 Task: Look for space in Karor, Pakistan from 11th June, 2023 to 17th June, 2023 for 1 adult in price range Rs.5000 to Rs.12000. Place can be private room with 1  bedroom having 1 bed and 1 bathroom. Property type can be house, flat, guest house, hotel. Booking option can be shelf check-in. Required host language is English.
Action: Mouse moved to (537, 84)
Screenshot: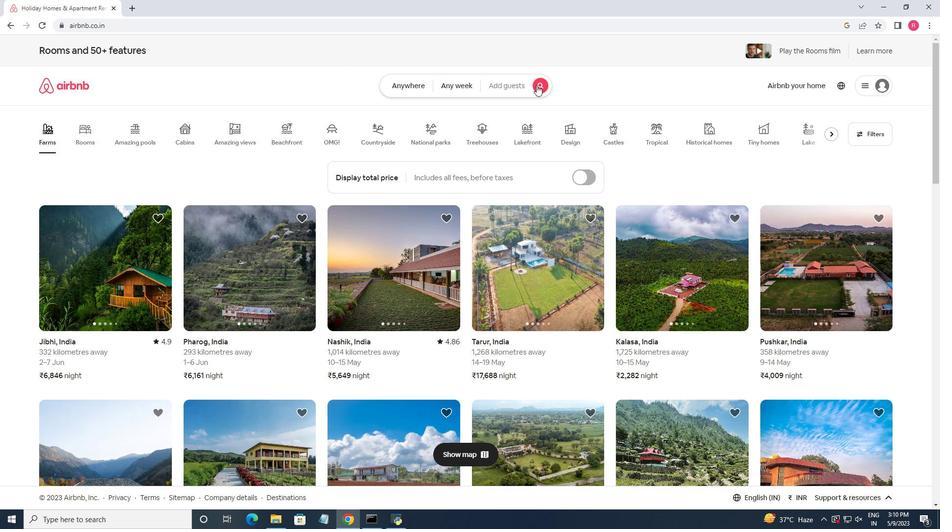 
Action: Mouse pressed left at (537, 84)
Screenshot: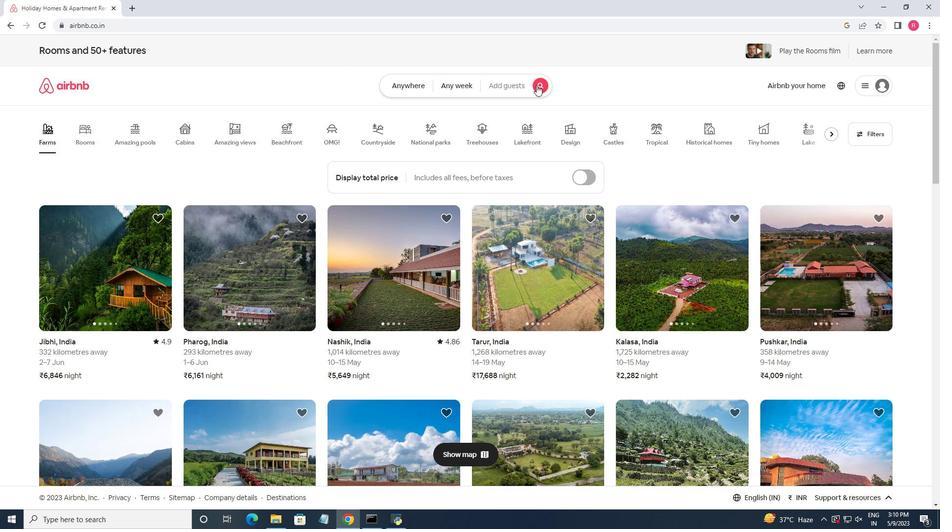 
Action: Mouse moved to (366, 127)
Screenshot: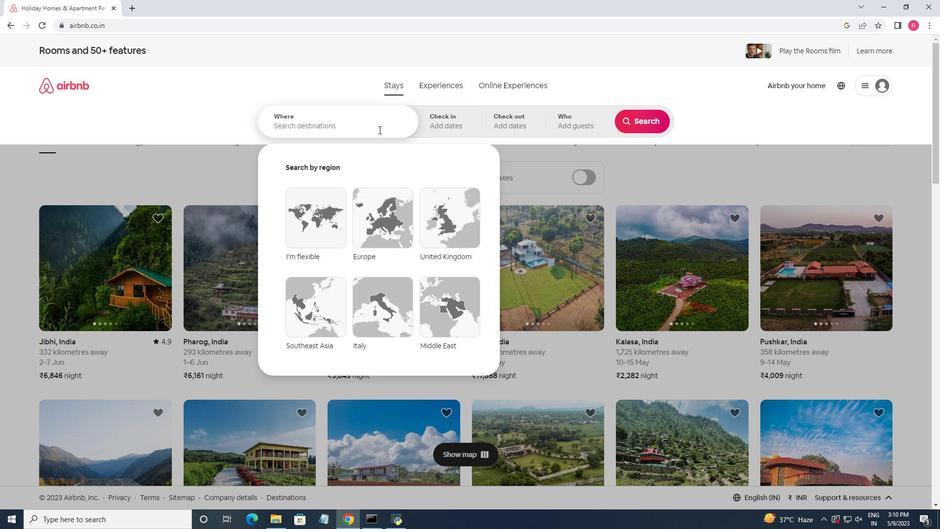 
Action: Mouse pressed left at (366, 127)
Screenshot: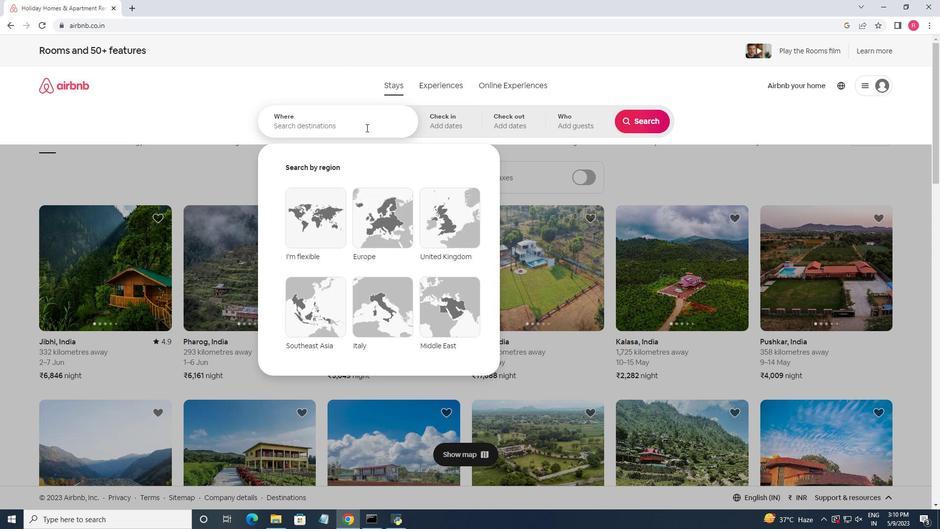 
Action: Key pressed <Key.shift>Karor,<Key.space><Key.shift>Pakistan<Key.enter>
Screenshot: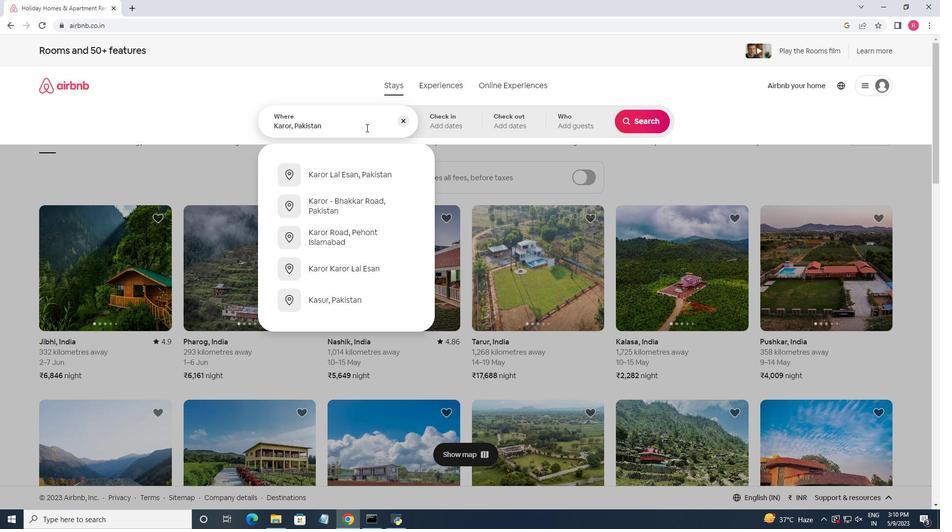 
Action: Mouse moved to (485, 292)
Screenshot: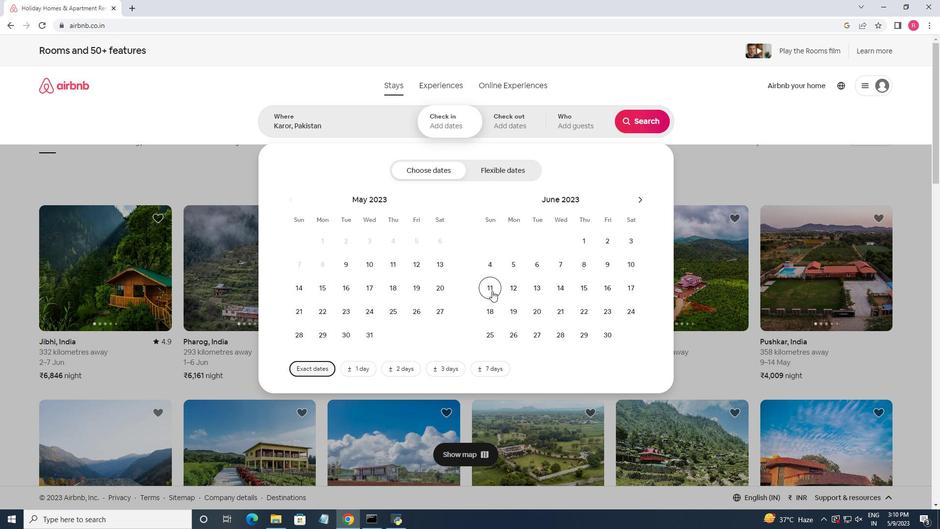 
Action: Mouse pressed left at (485, 292)
Screenshot: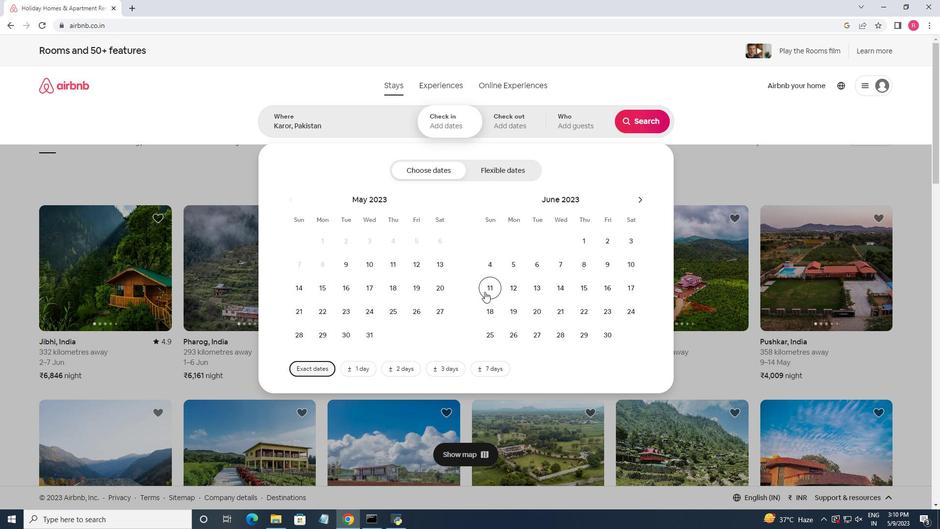 
Action: Mouse moved to (626, 287)
Screenshot: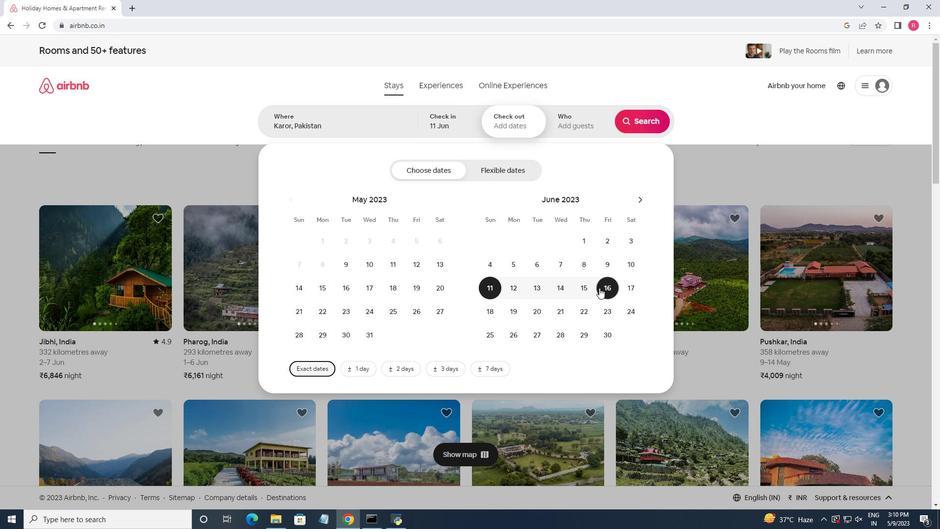 
Action: Mouse pressed left at (626, 287)
Screenshot: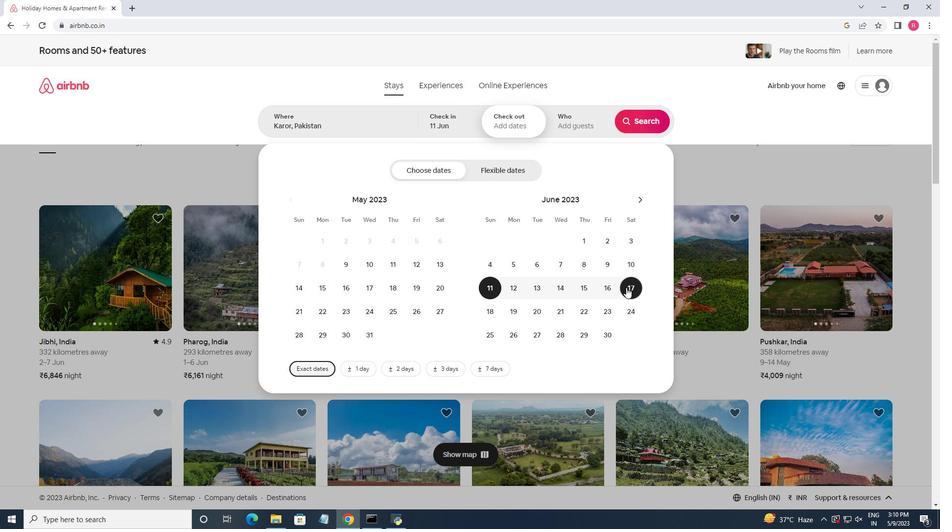 
Action: Mouse moved to (582, 126)
Screenshot: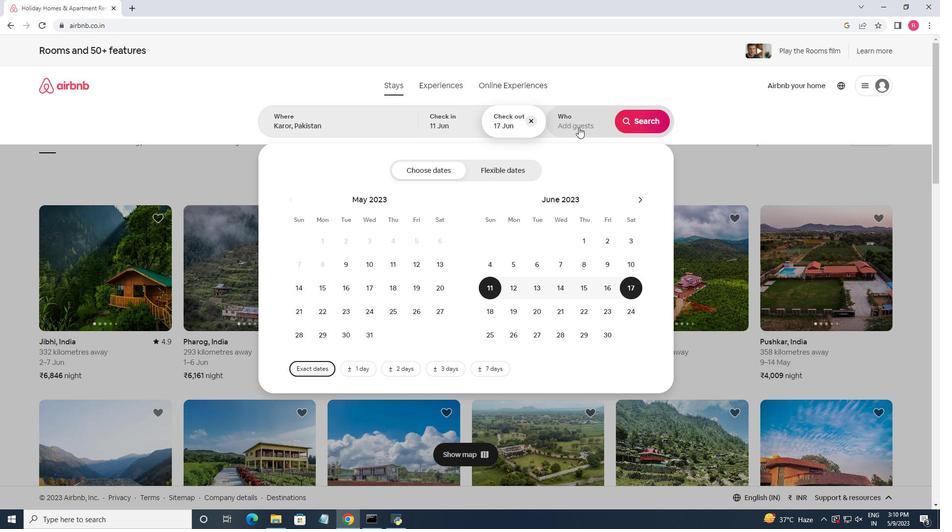 
Action: Mouse pressed left at (582, 126)
Screenshot: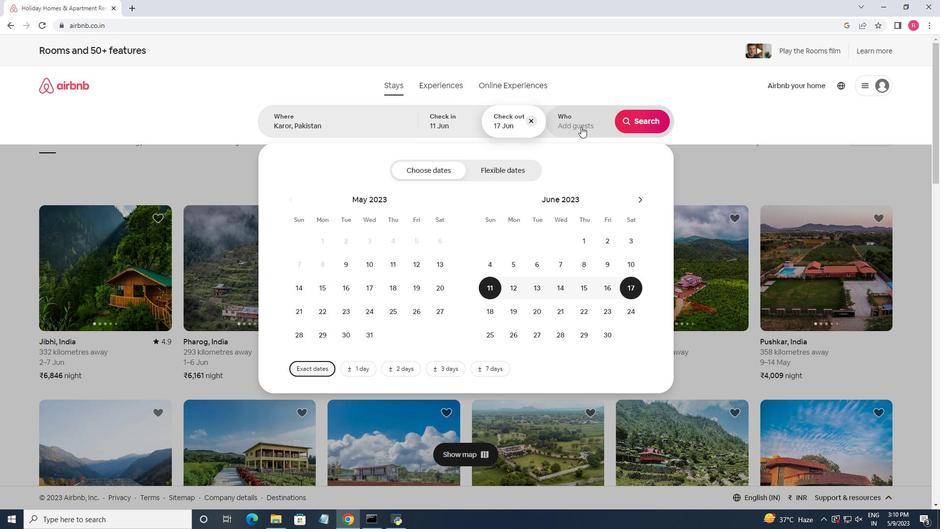 
Action: Mouse moved to (644, 175)
Screenshot: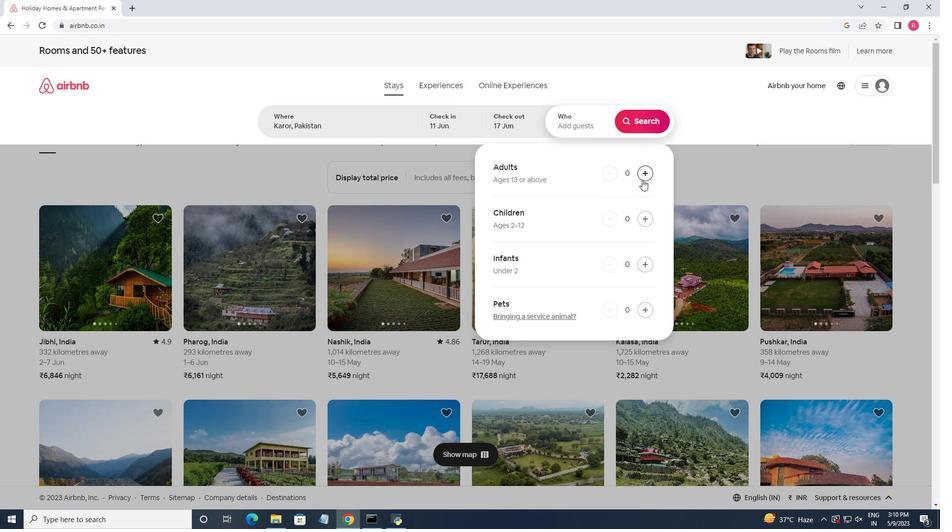 
Action: Mouse pressed left at (644, 175)
Screenshot: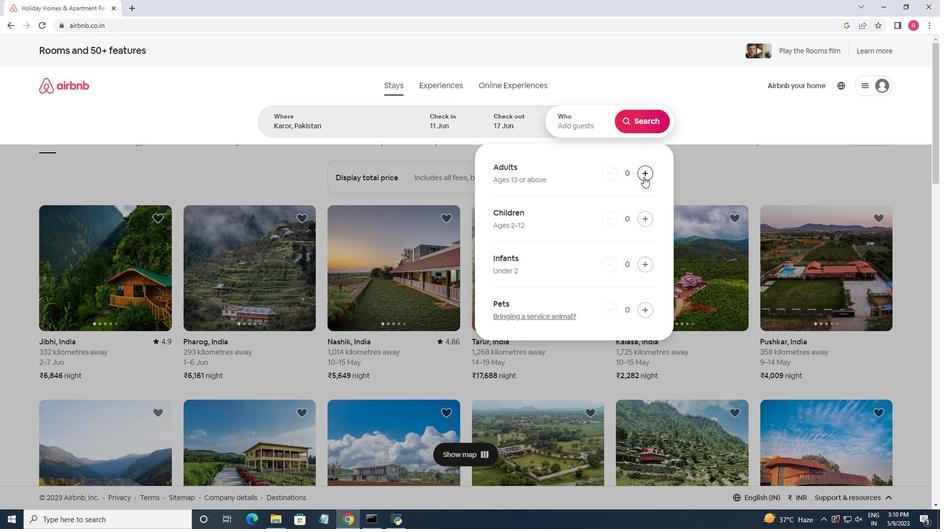 
Action: Mouse moved to (644, 126)
Screenshot: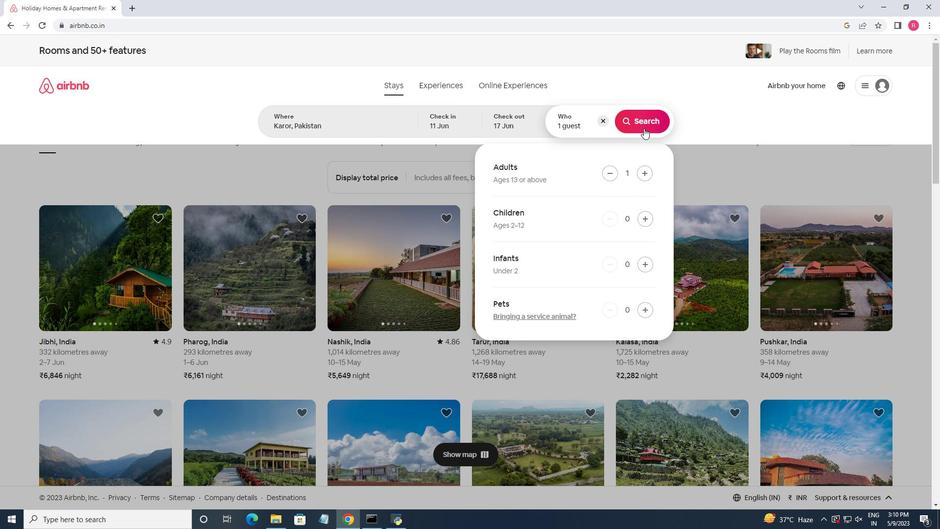 
Action: Mouse pressed left at (644, 126)
Screenshot: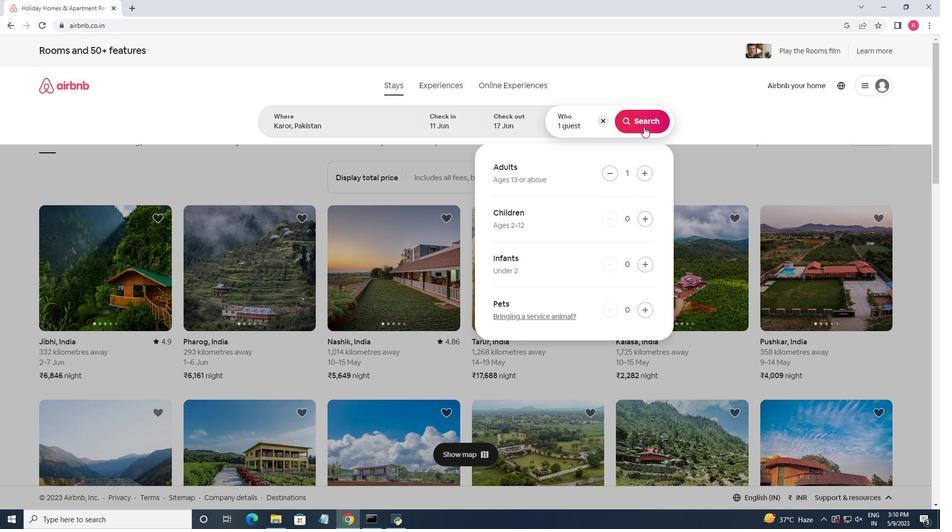 
Action: Mouse moved to (897, 92)
Screenshot: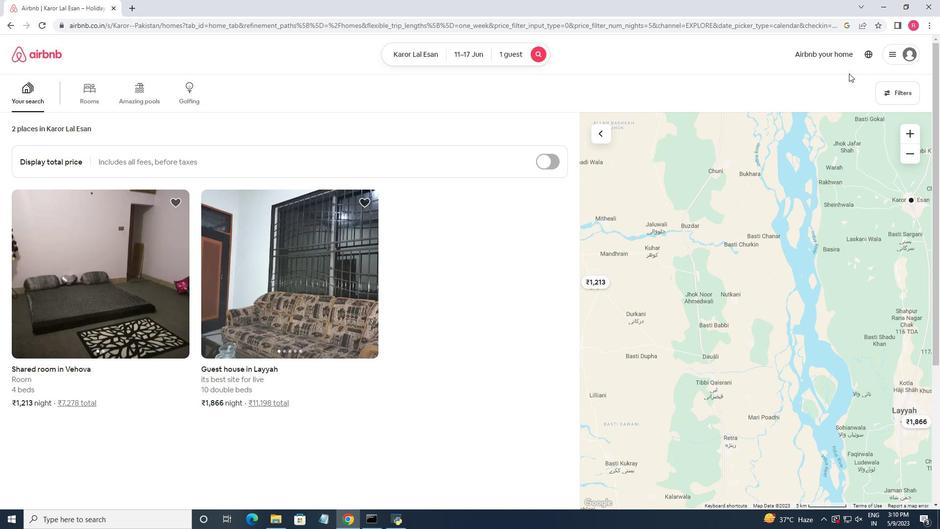
Action: Mouse pressed left at (897, 92)
Screenshot: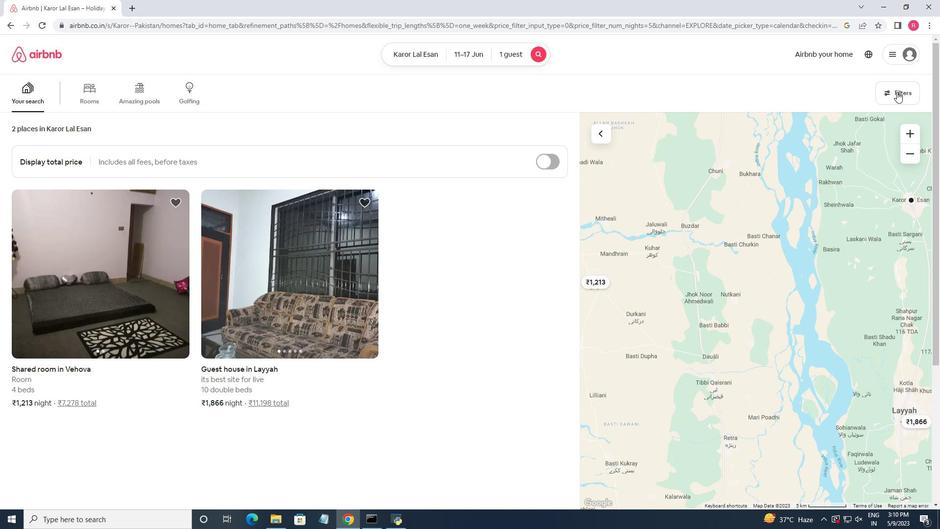 
Action: Mouse moved to (366, 330)
Screenshot: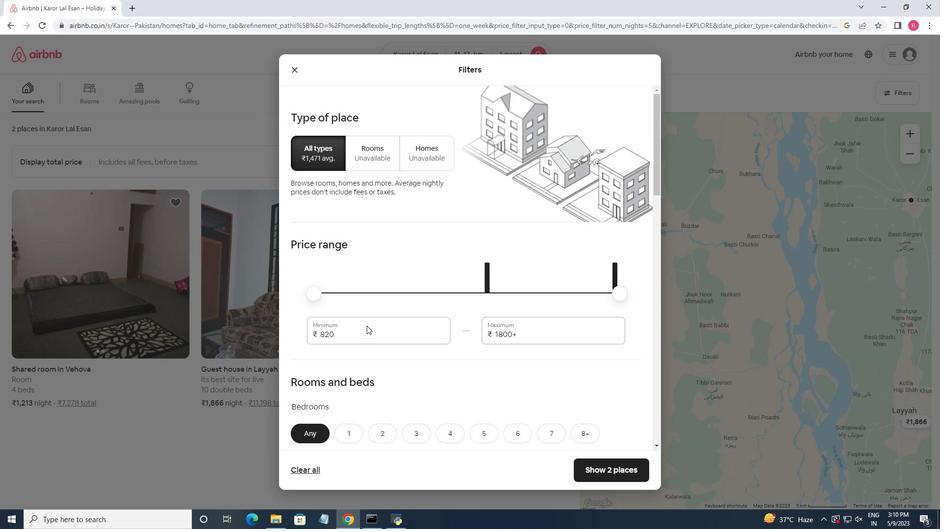 
Action: Mouse pressed left at (366, 330)
Screenshot: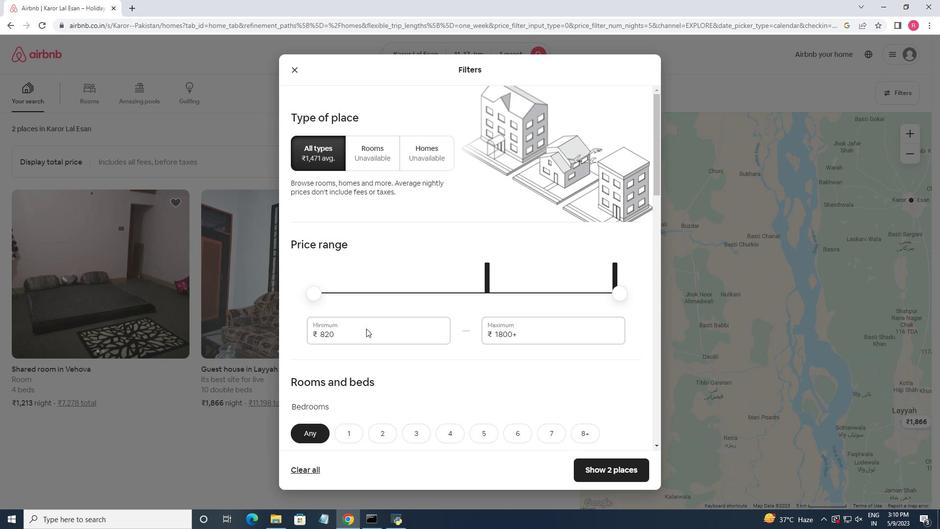 
Action: Mouse pressed left at (366, 330)
Screenshot: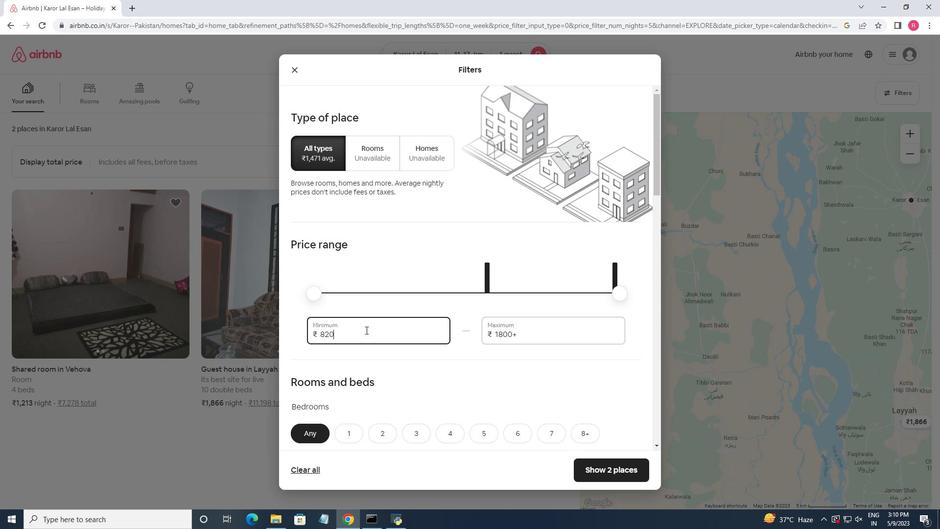 
Action: Key pressed <Key.backspace>5000<Key.tab>12000
Screenshot: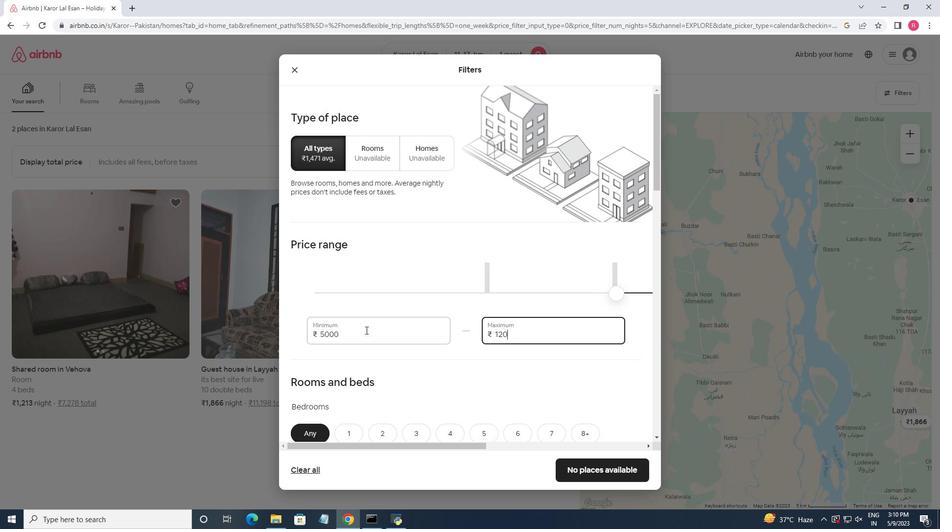 
Action: Mouse moved to (399, 332)
Screenshot: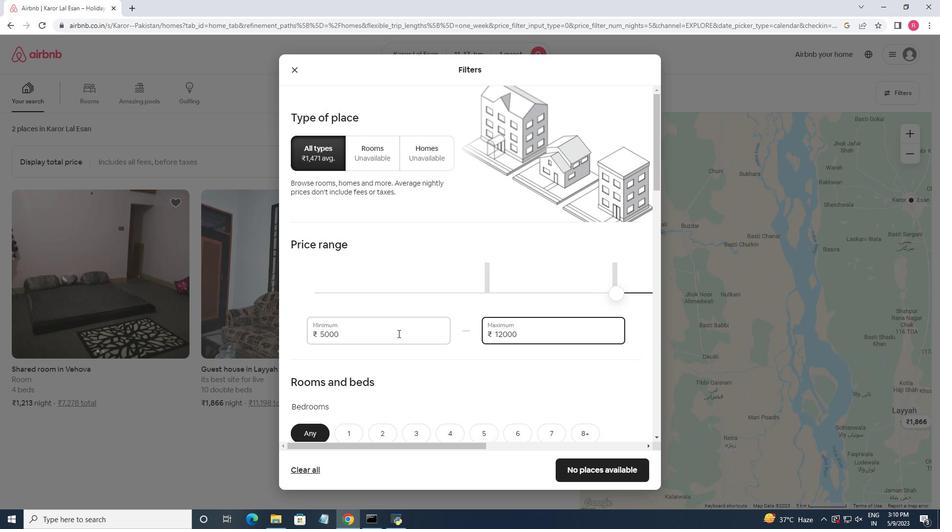 
Action: Mouse scrolled (399, 331) with delta (0, 0)
Screenshot: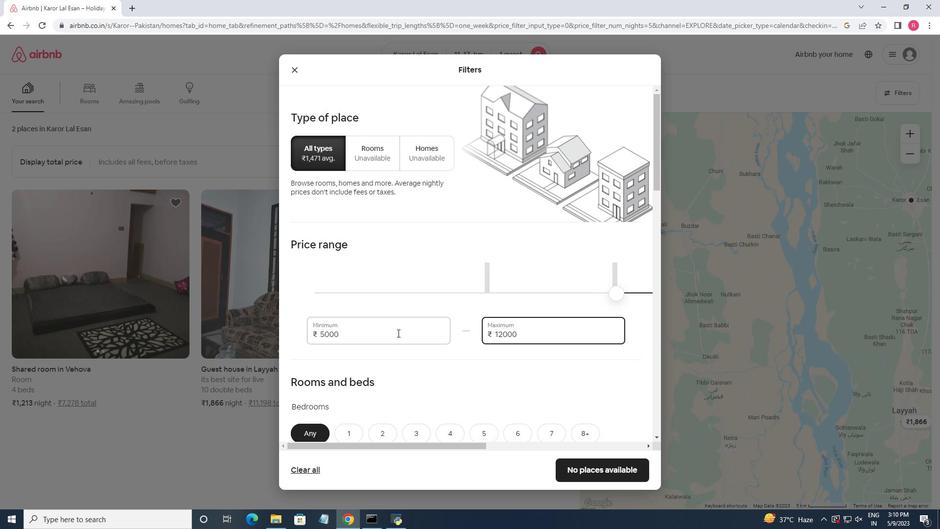 
Action: Mouse moved to (400, 332)
Screenshot: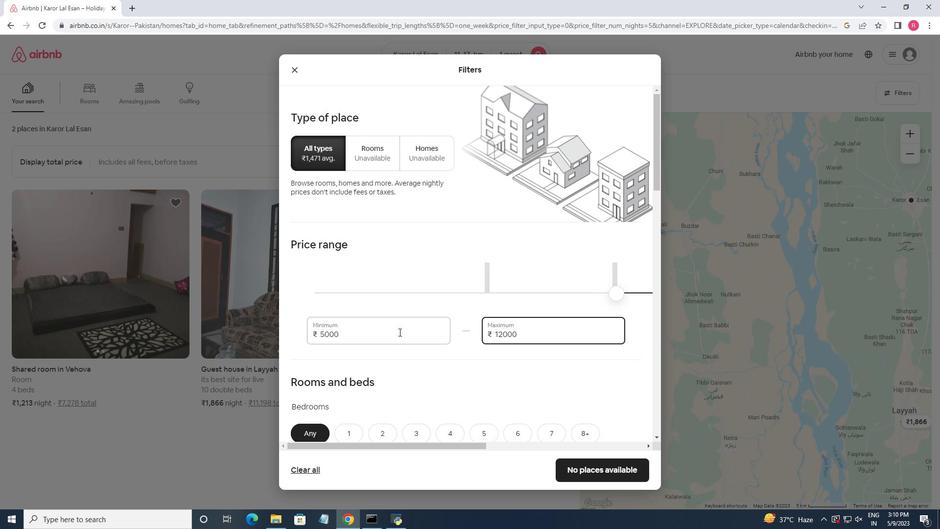 
Action: Mouse scrolled (400, 331) with delta (0, 0)
Screenshot: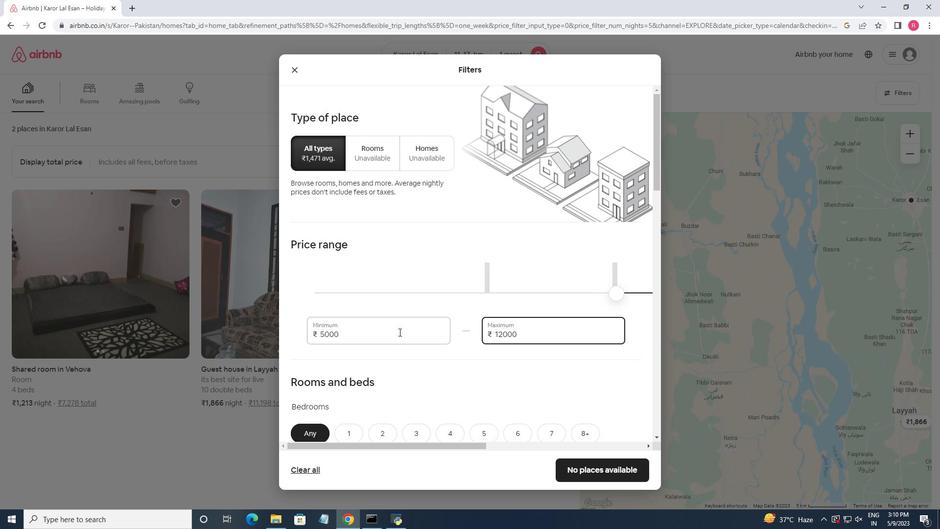 
Action: Mouse moved to (354, 333)
Screenshot: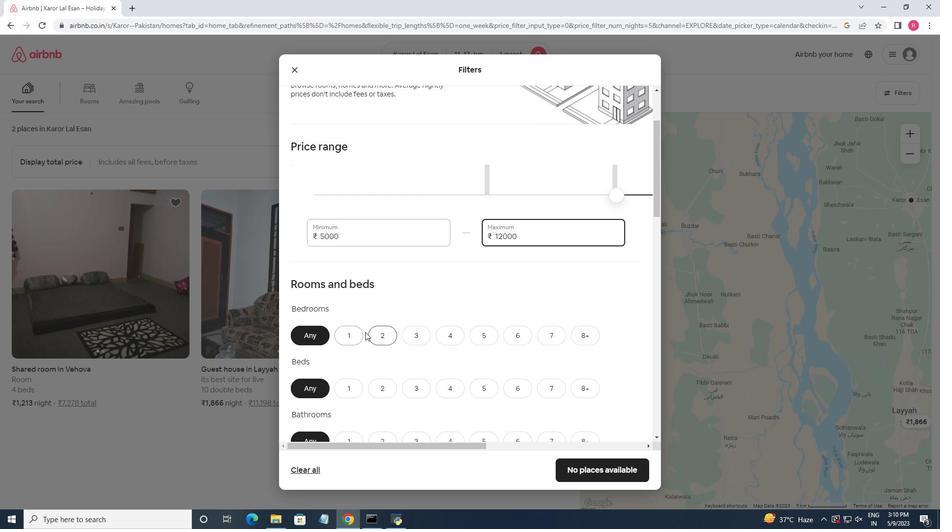 
Action: Mouse pressed left at (354, 333)
Screenshot: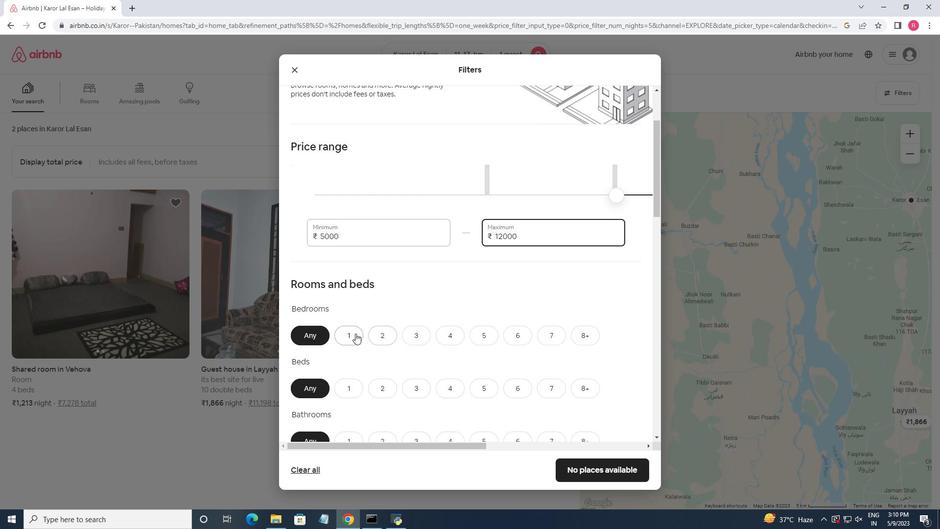 
Action: Mouse moved to (345, 391)
Screenshot: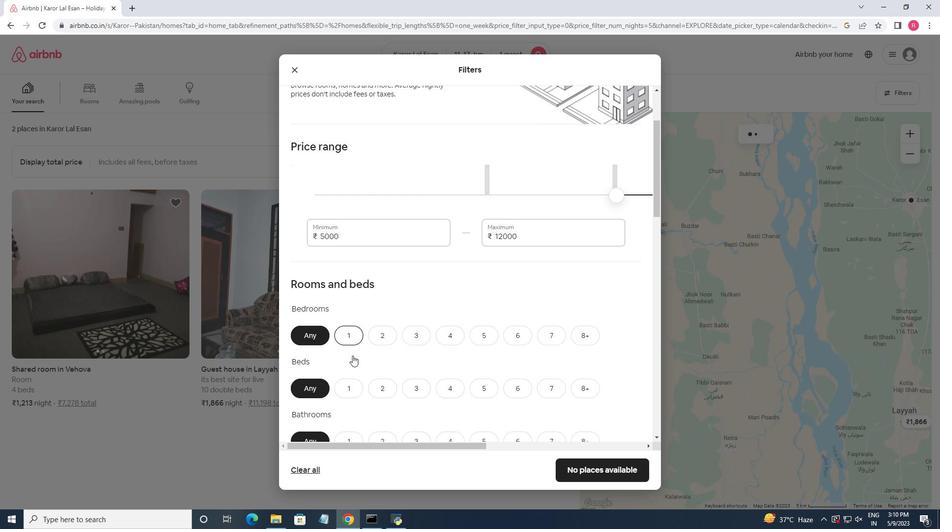 
Action: Mouse pressed left at (345, 391)
Screenshot: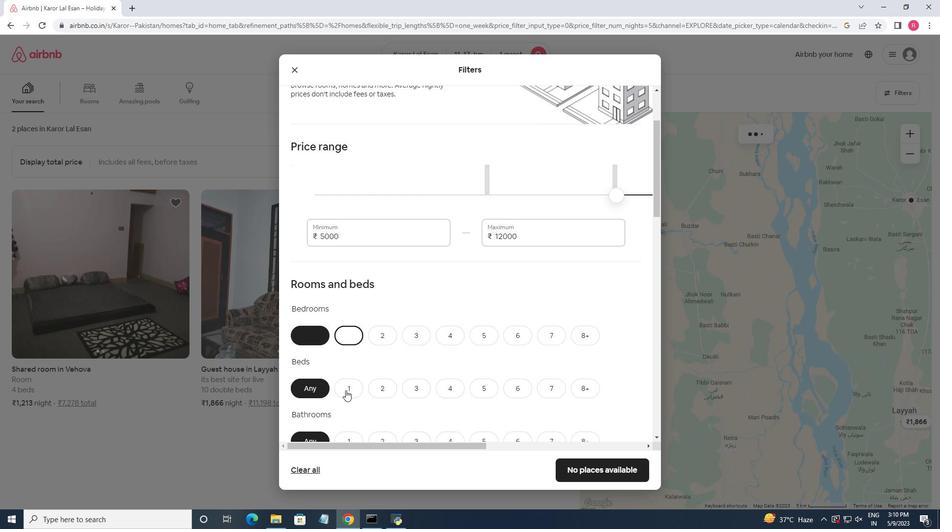 
Action: Mouse moved to (405, 323)
Screenshot: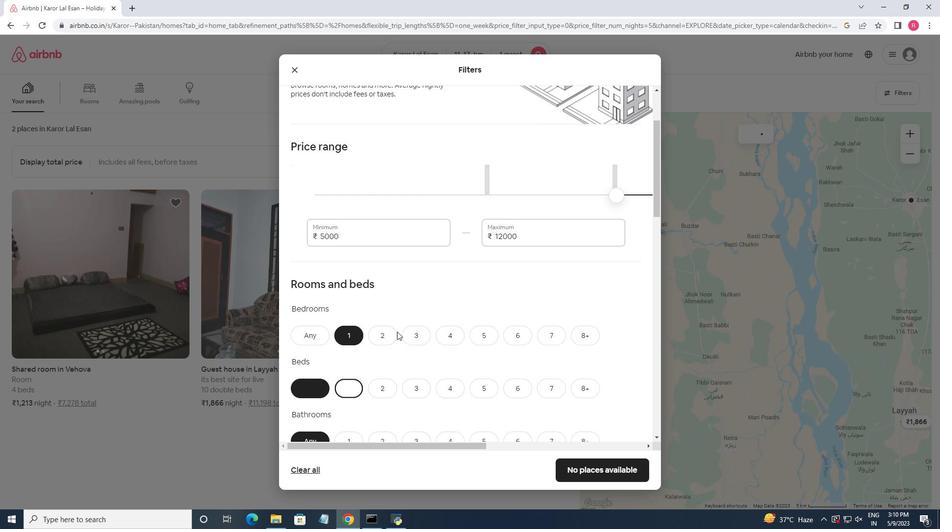 
Action: Mouse scrolled (405, 323) with delta (0, 0)
Screenshot: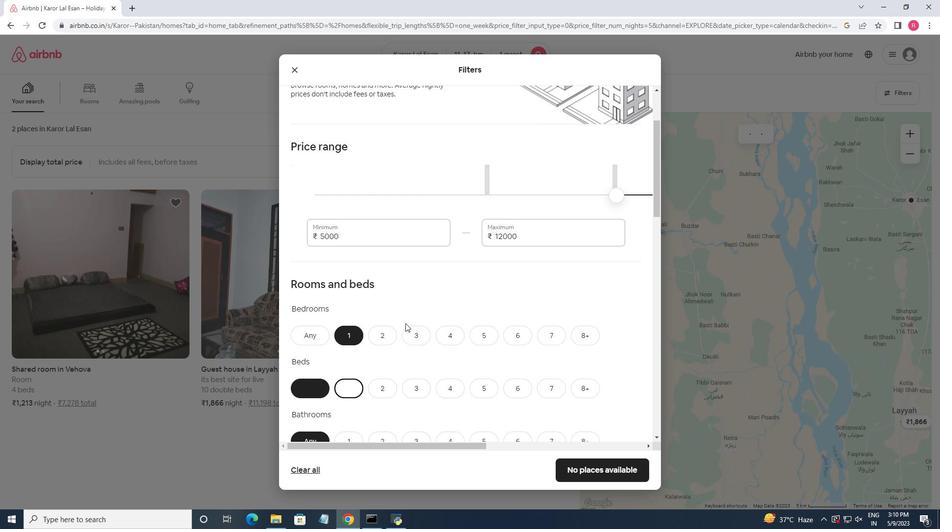 
Action: Mouse moved to (405, 324)
Screenshot: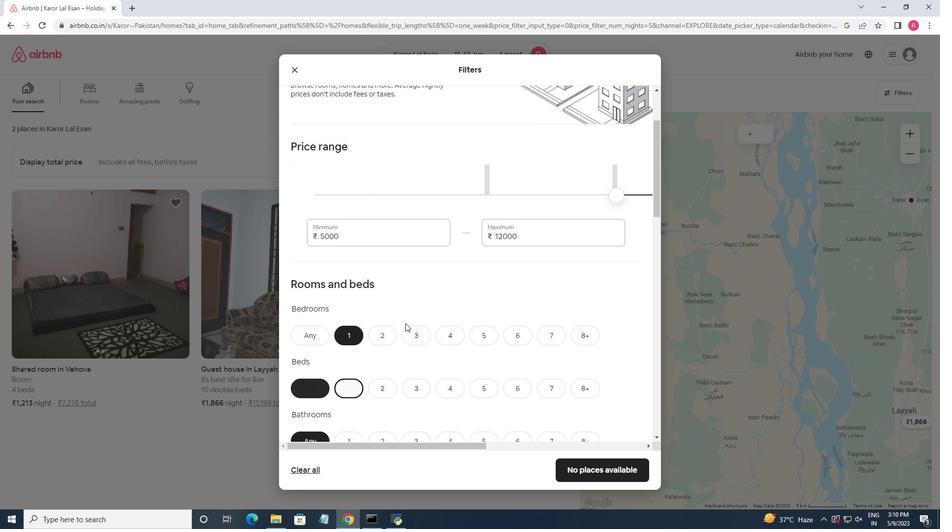 
Action: Mouse scrolled (405, 324) with delta (0, 0)
Screenshot: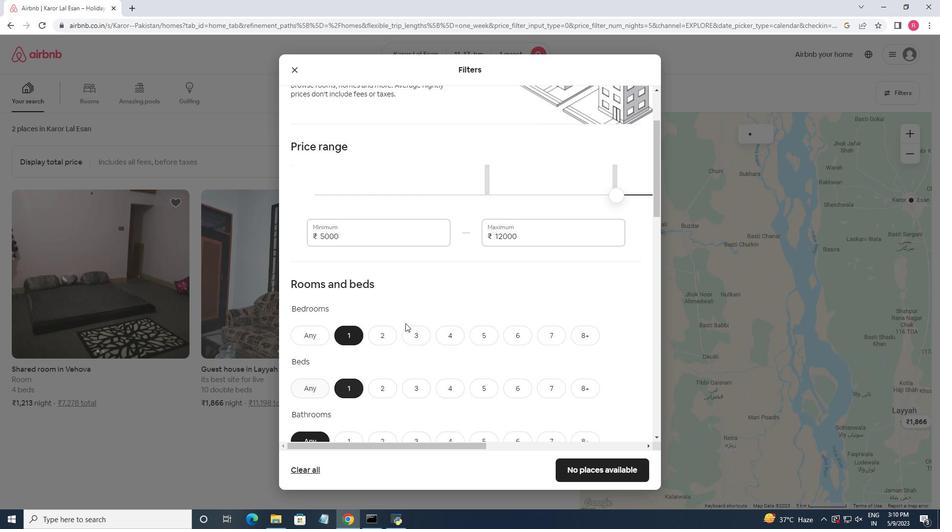 
Action: Mouse moved to (355, 352)
Screenshot: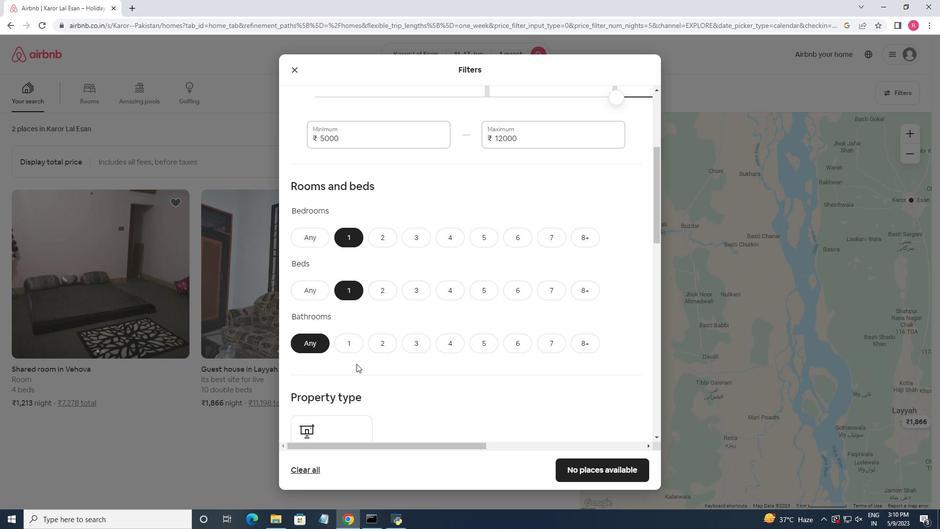 
Action: Mouse pressed left at (355, 352)
Screenshot: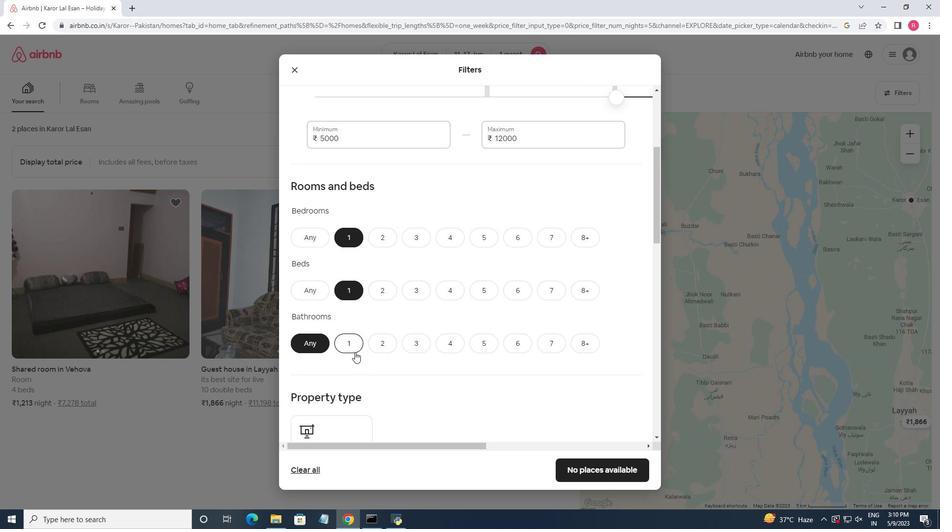 
Action: Mouse moved to (400, 335)
Screenshot: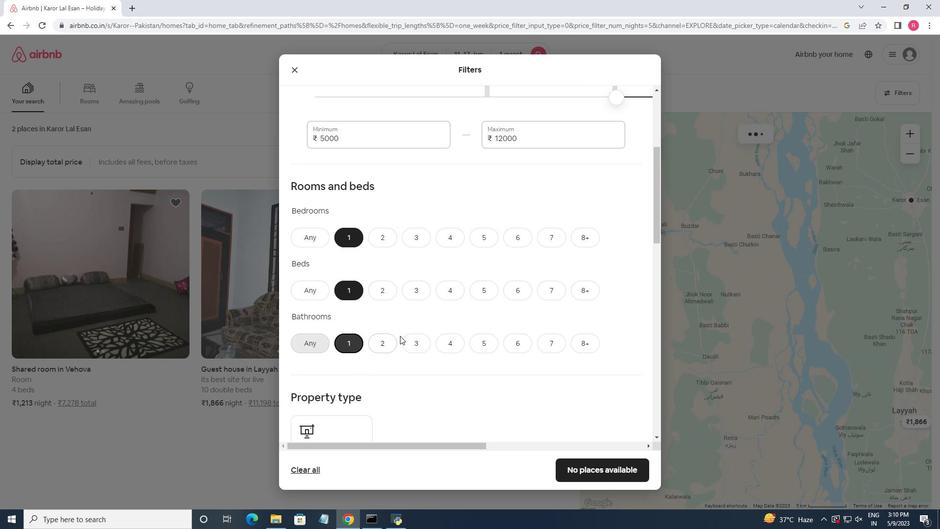 
Action: Mouse scrolled (400, 335) with delta (0, 0)
Screenshot: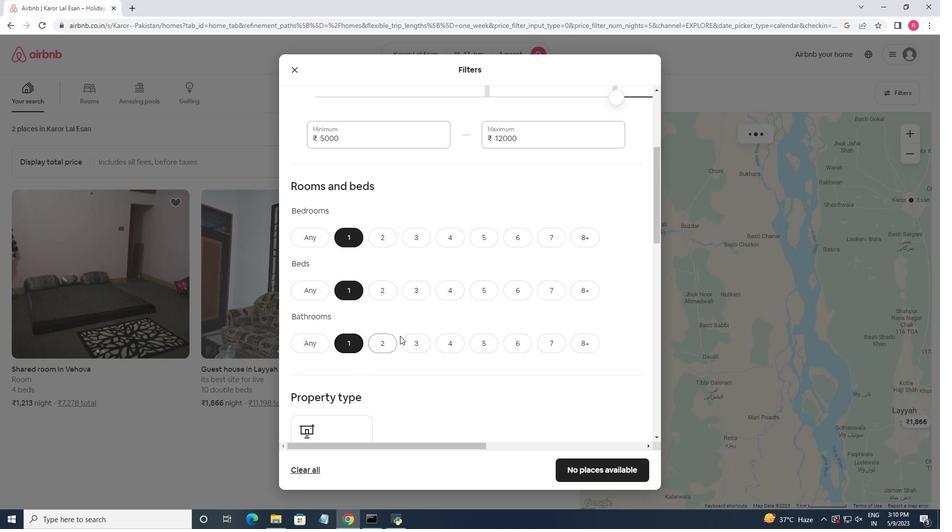 
Action: Mouse moved to (400, 335)
Screenshot: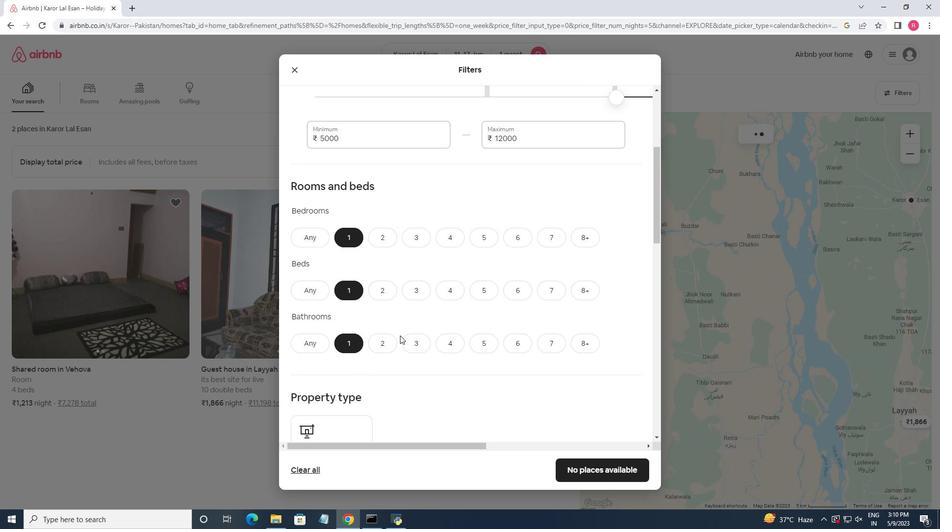 
Action: Mouse scrolled (400, 334) with delta (0, 0)
Screenshot: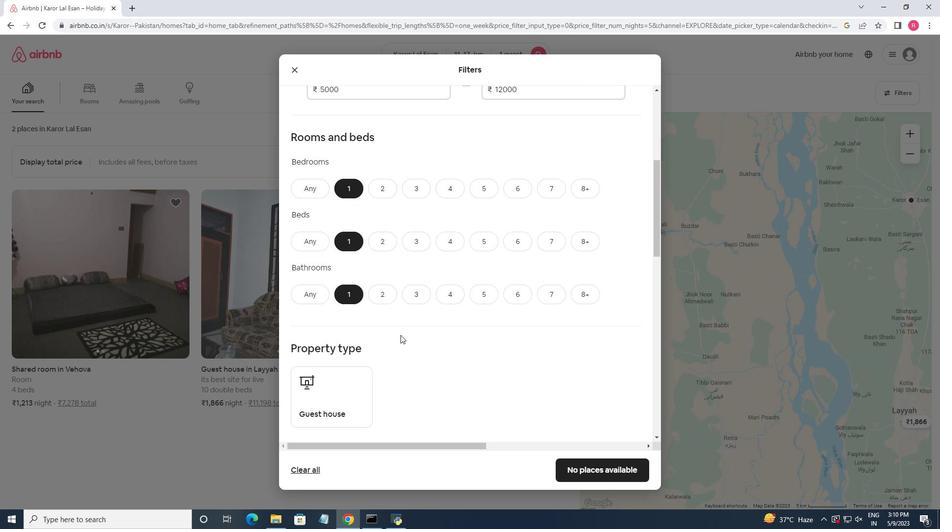 
Action: Mouse moved to (401, 335)
Screenshot: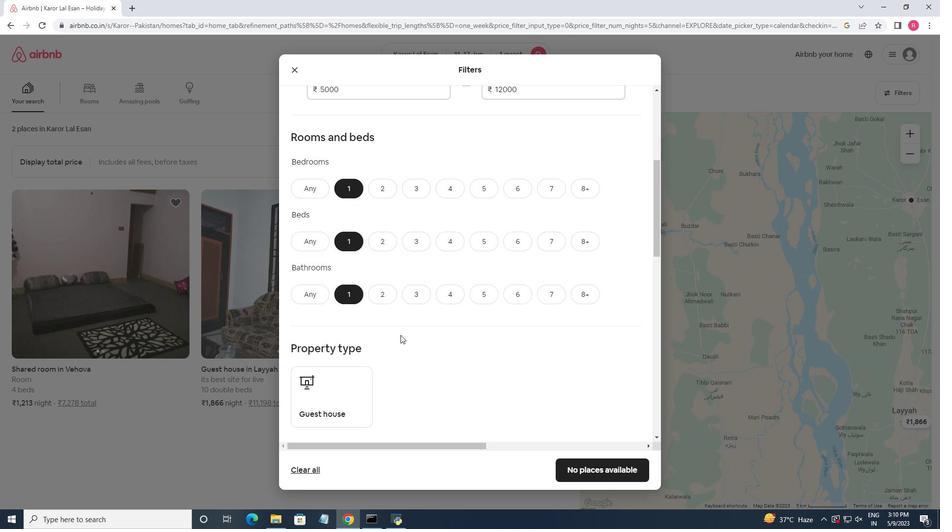 
Action: Mouse scrolled (401, 334) with delta (0, 0)
Screenshot: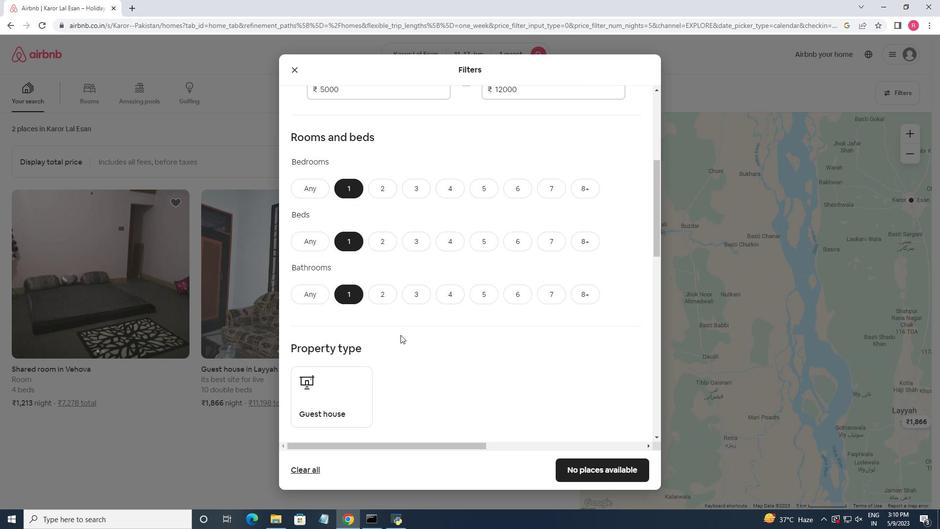 
Action: Mouse moved to (339, 306)
Screenshot: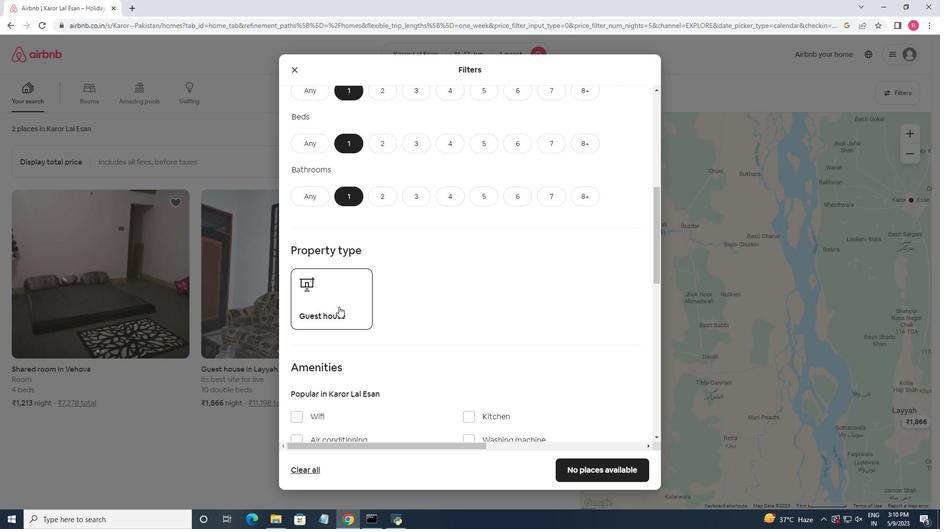 
Action: Mouse pressed left at (339, 306)
Screenshot: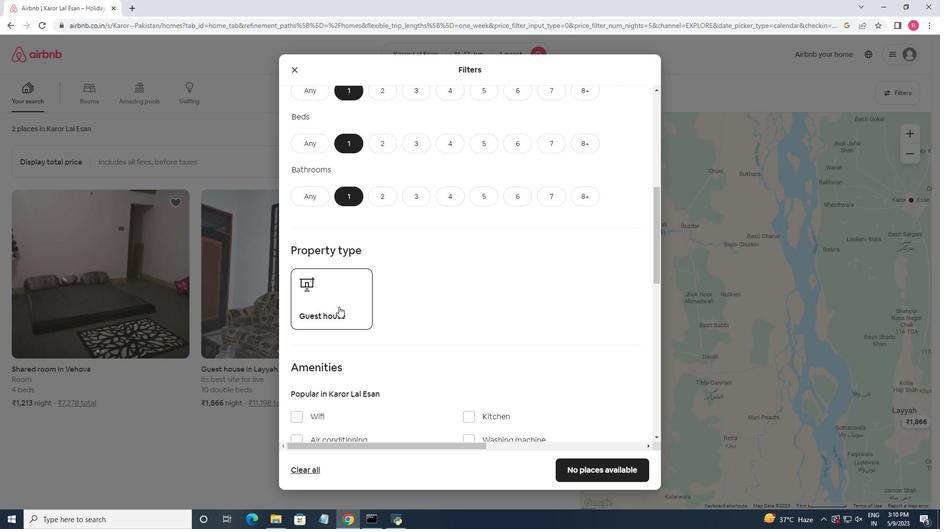 
Action: Mouse moved to (440, 284)
Screenshot: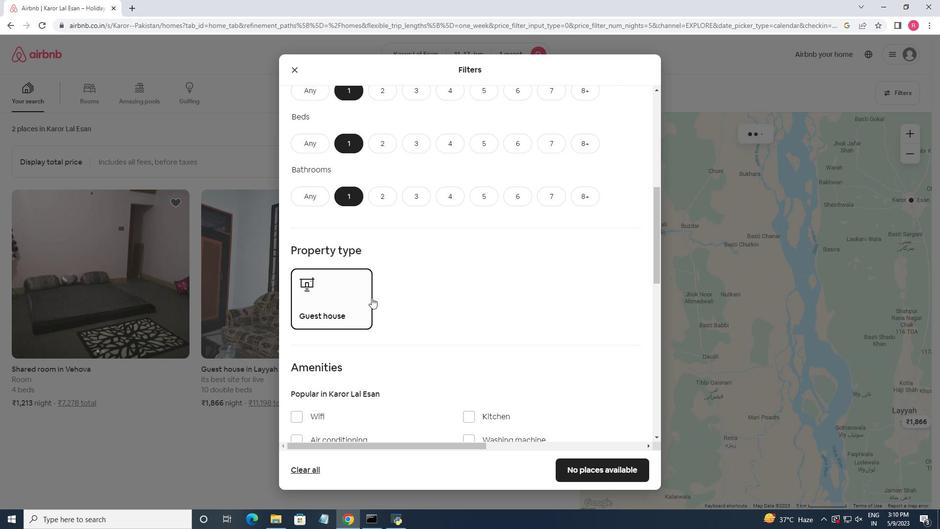 
Action: Mouse scrolled (440, 283) with delta (0, 0)
Screenshot: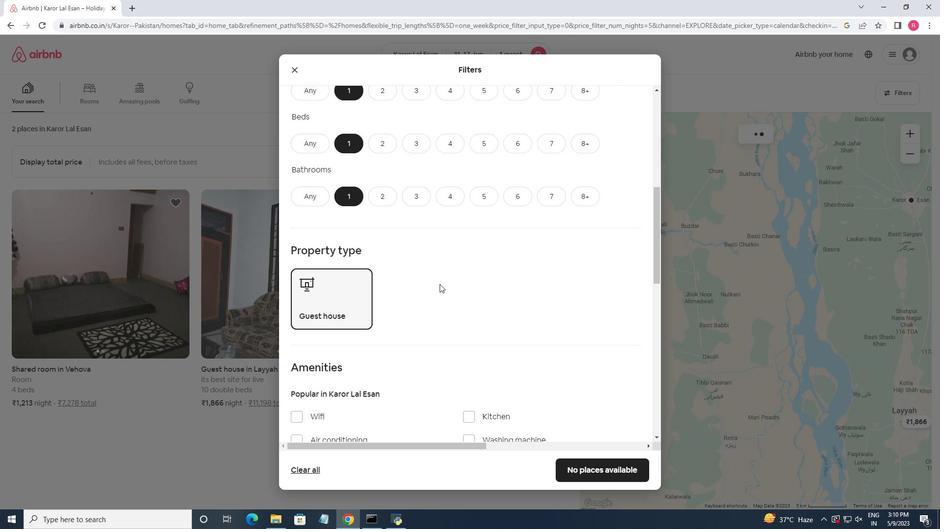 
Action: Mouse moved to (424, 293)
Screenshot: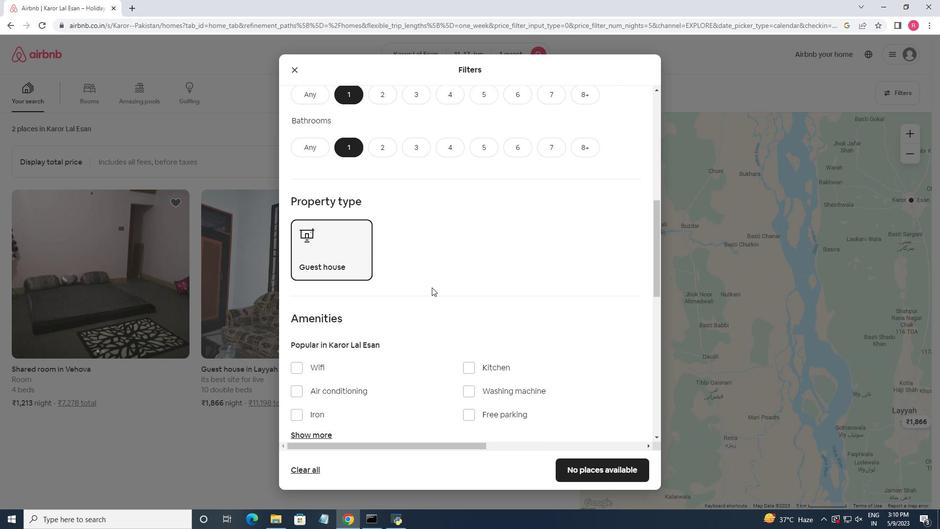 
Action: Mouse scrolled (424, 292) with delta (0, 0)
Screenshot: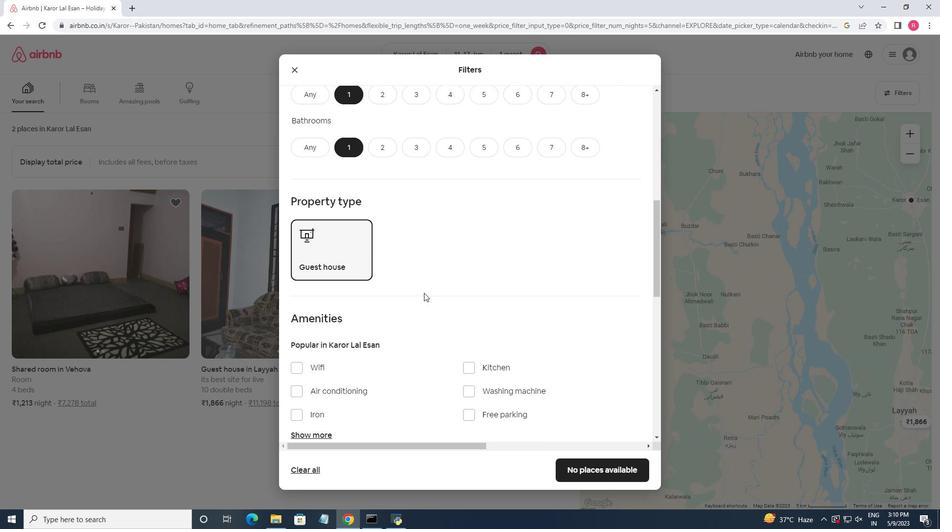 
Action: Mouse scrolled (424, 292) with delta (0, 0)
Screenshot: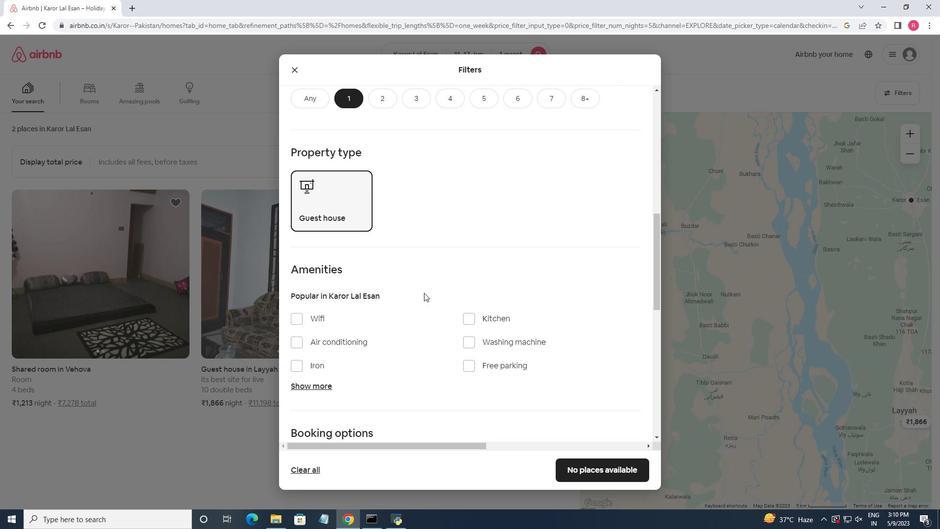 
Action: Mouse moved to (472, 289)
Screenshot: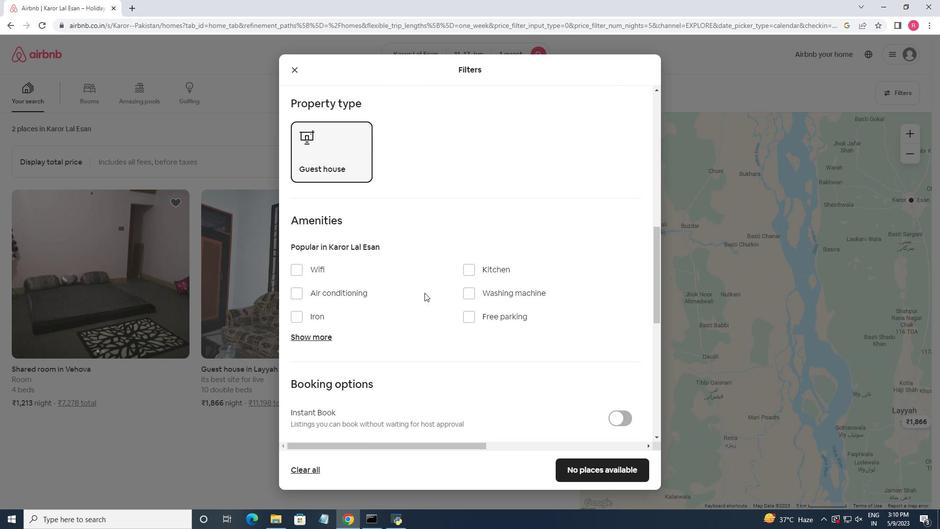 
Action: Mouse scrolled (472, 288) with delta (0, 0)
Screenshot: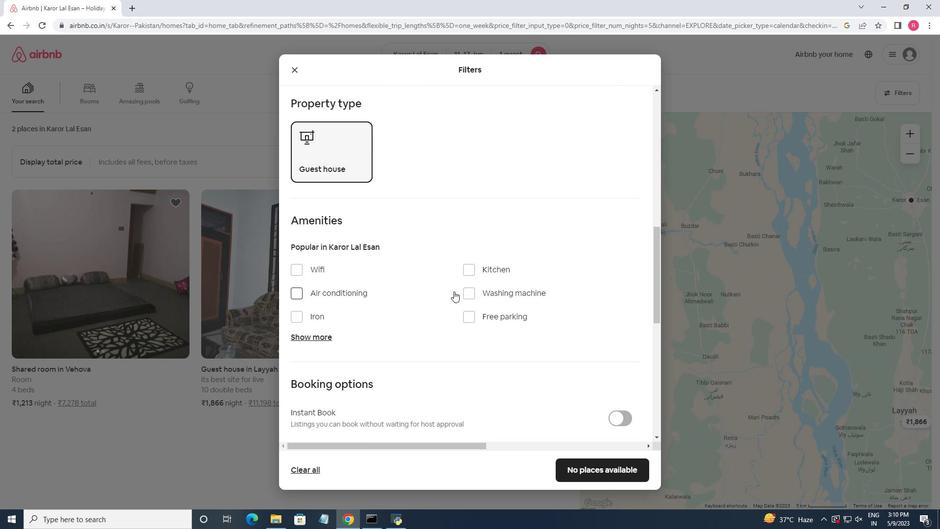
Action: Mouse scrolled (472, 288) with delta (0, 0)
Screenshot: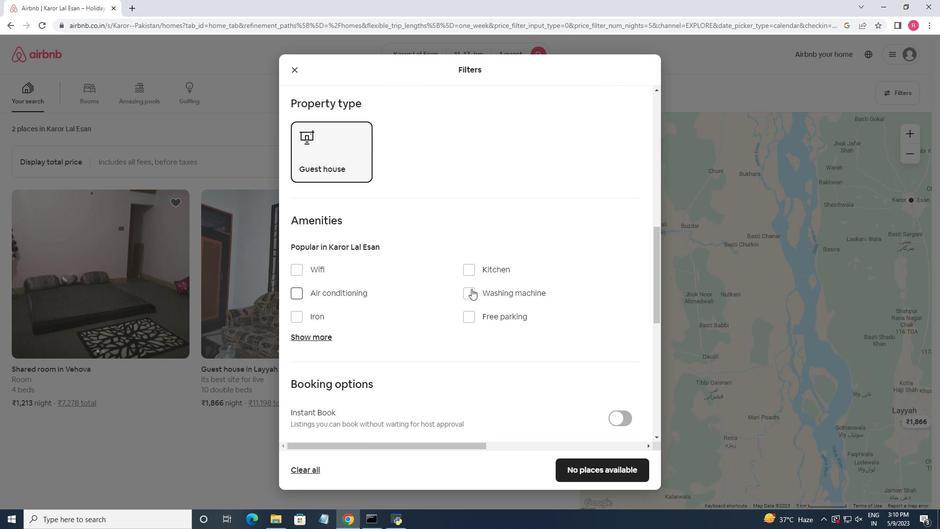 
Action: Mouse moved to (472, 289)
Screenshot: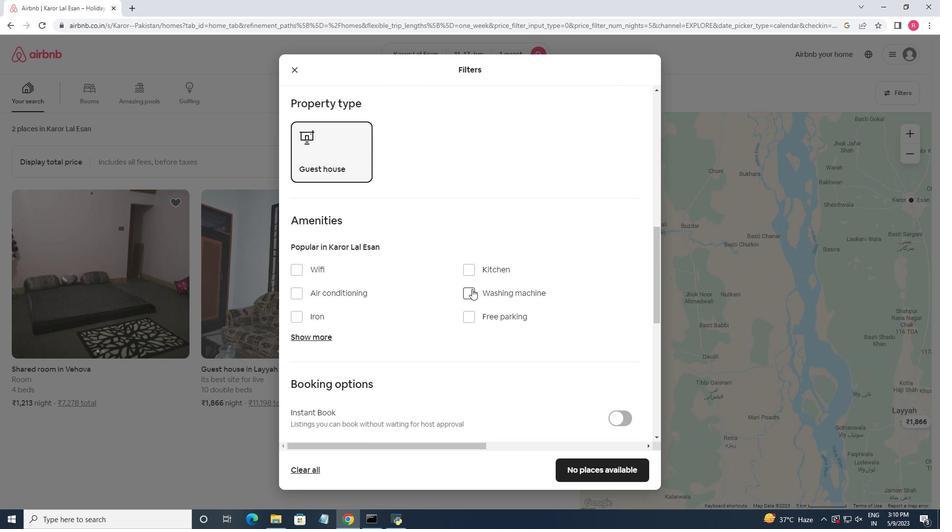 
Action: Mouse scrolled (472, 288) with delta (0, 0)
Screenshot: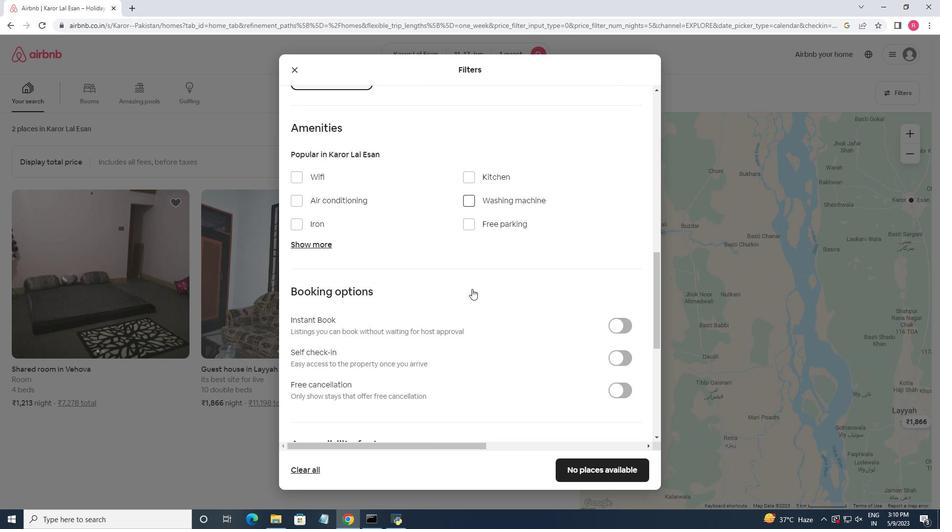 
Action: Mouse scrolled (472, 288) with delta (0, 0)
Screenshot: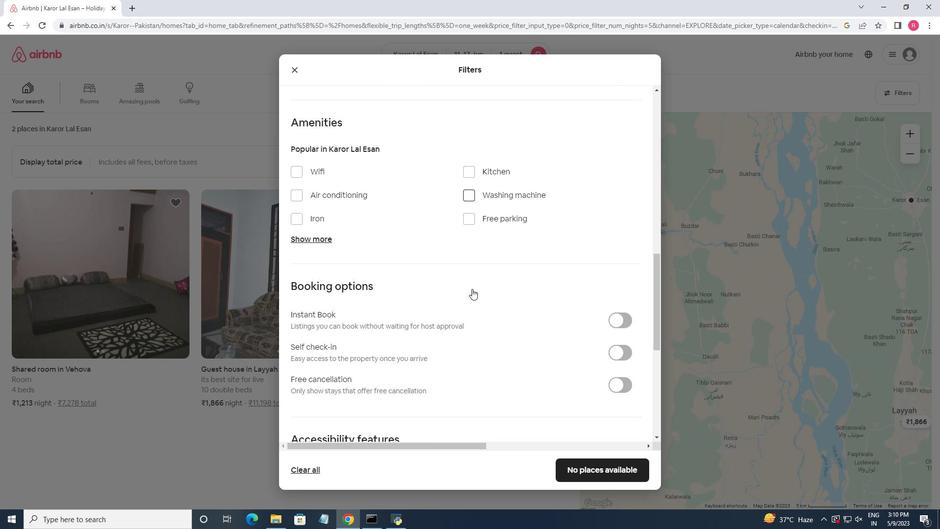 
Action: Mouse moved to (615, 255)
Screenshot: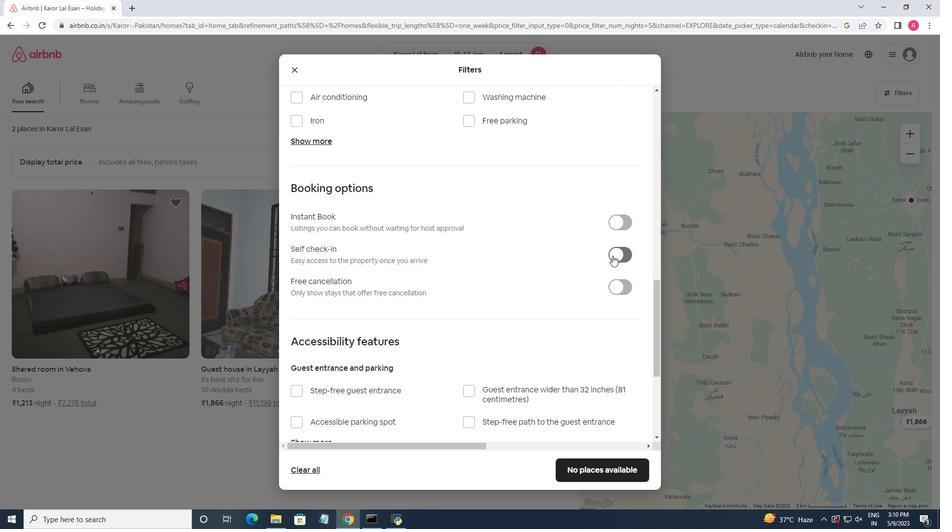 
Action: Mouse pressed left at (615, 255)
Screenshot: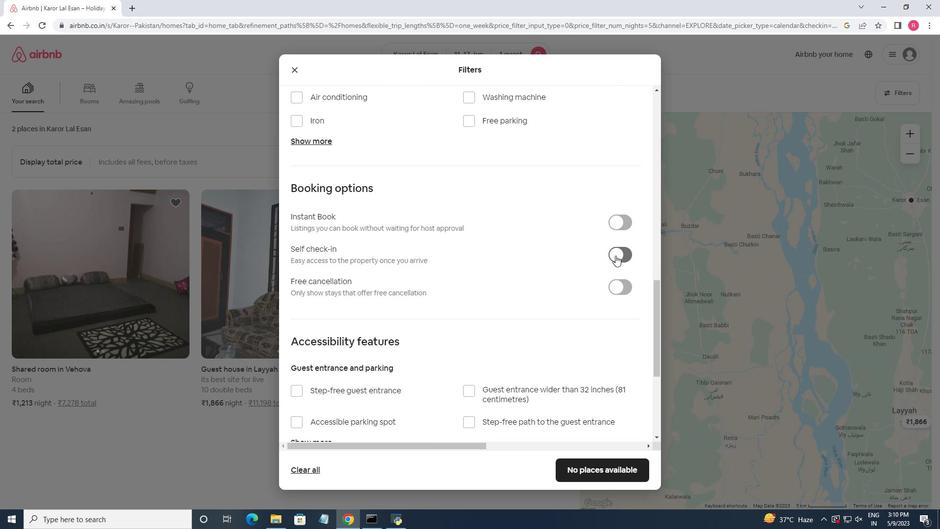 
Action: Mouse moved to (490, 262)
Screenshot: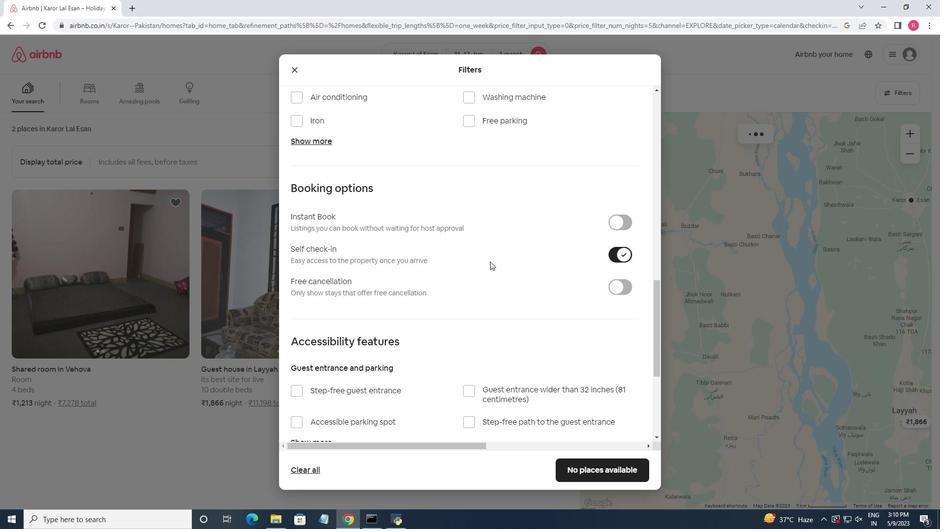 
Action: Mouse scrolled (490, 261) with delta (0, 0)
Screenshot: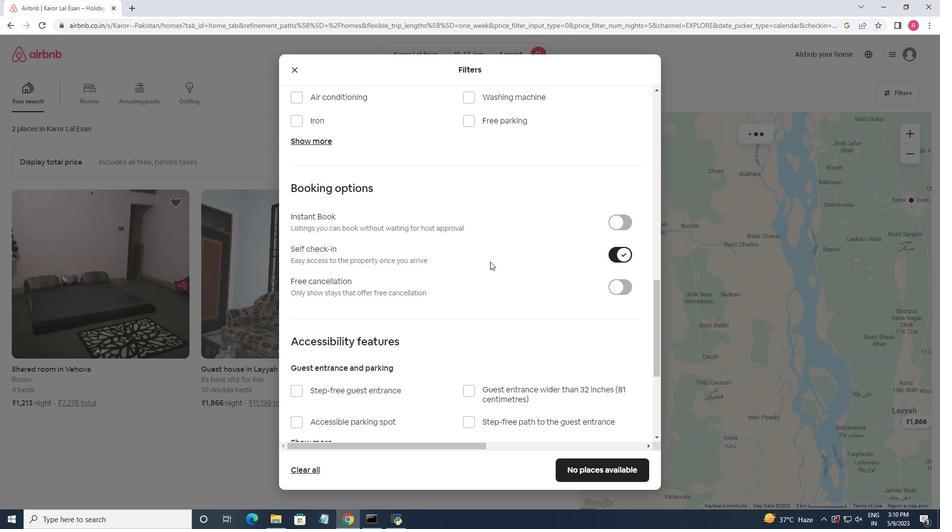 
Action: Mouse moved to (490, 262)
Screenshot: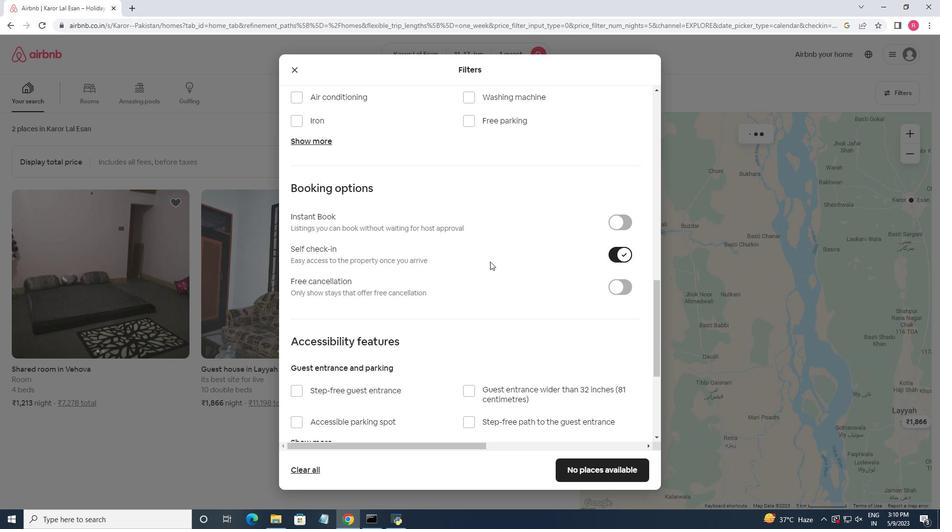 
Action: Mouse scrolled (490, 262) with delta (0, 0)
Screenshot: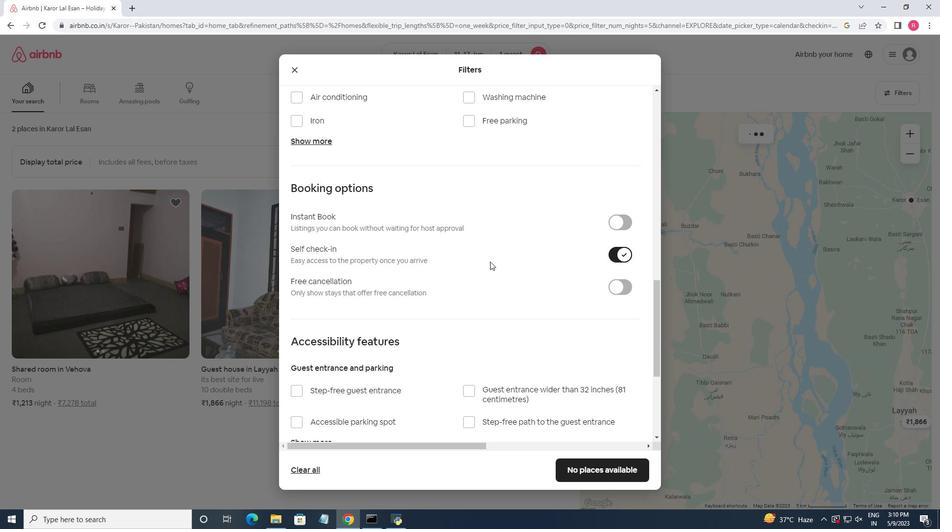 
Action: Mouse moved to (489, 264)
Screenshot: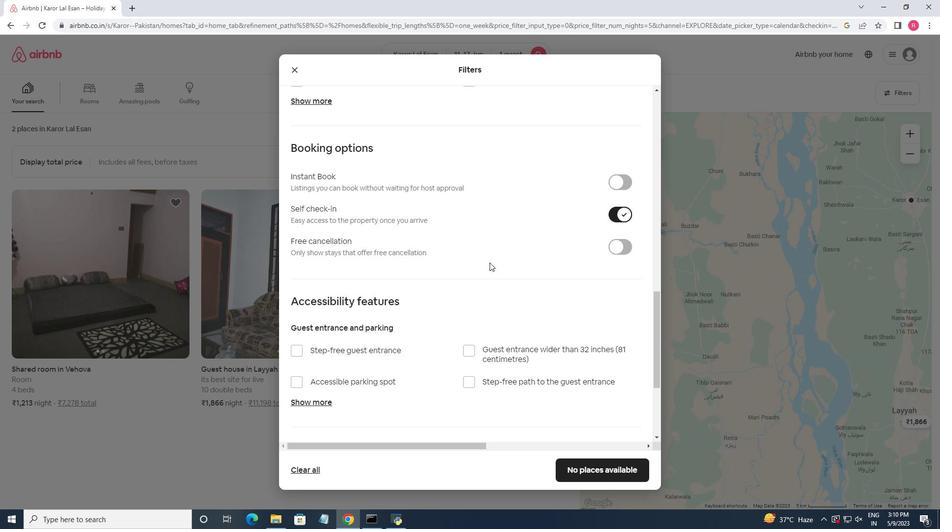 
Action: Mouse scrolled (489, 264) with delta (0, 0)
Screenshot: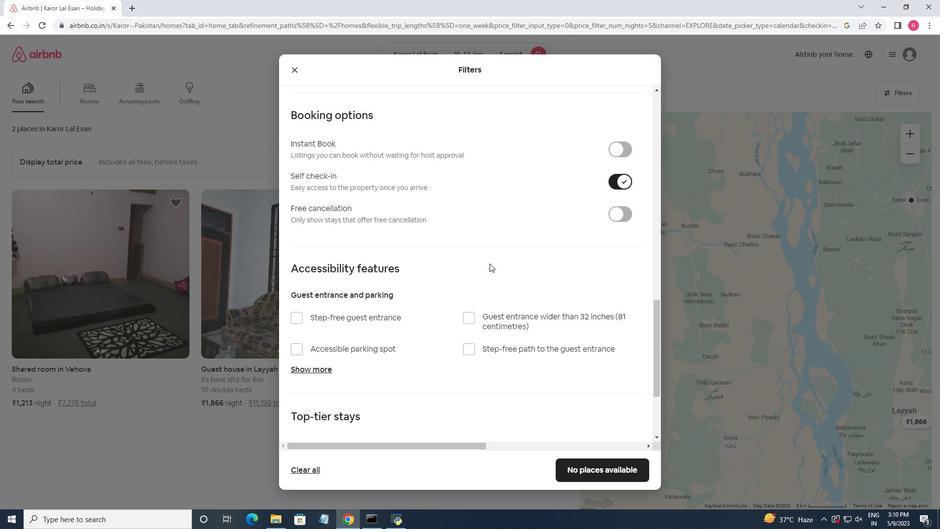 
Action: Mouse moved to (489, 266)
Screenshot: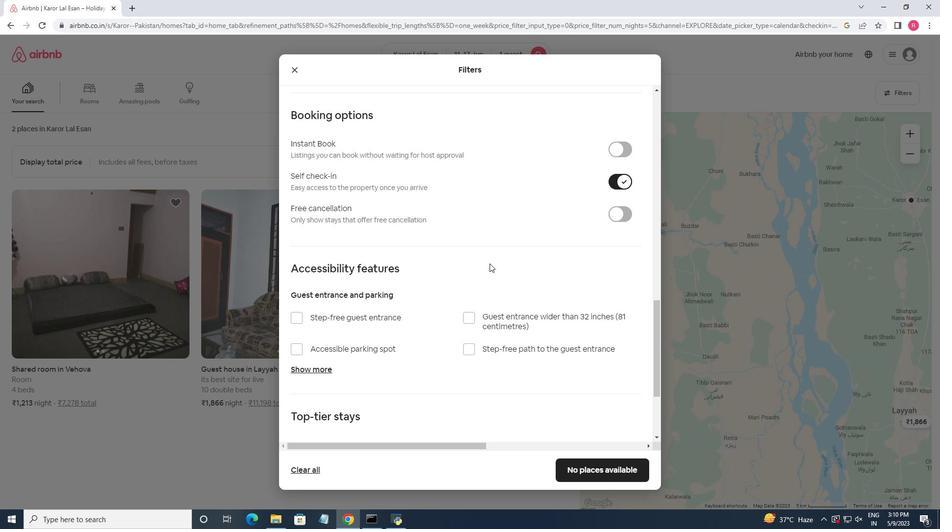 
Action: Mouse scrolled (489, 265) with delta (0, 0)
Screenshot: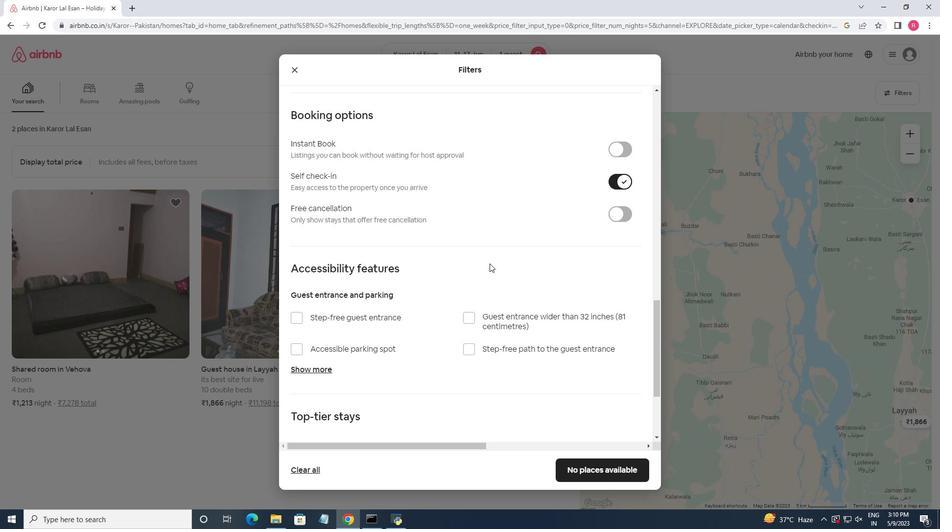 
Action: Mouse moved to (489, 267)
Screenshot: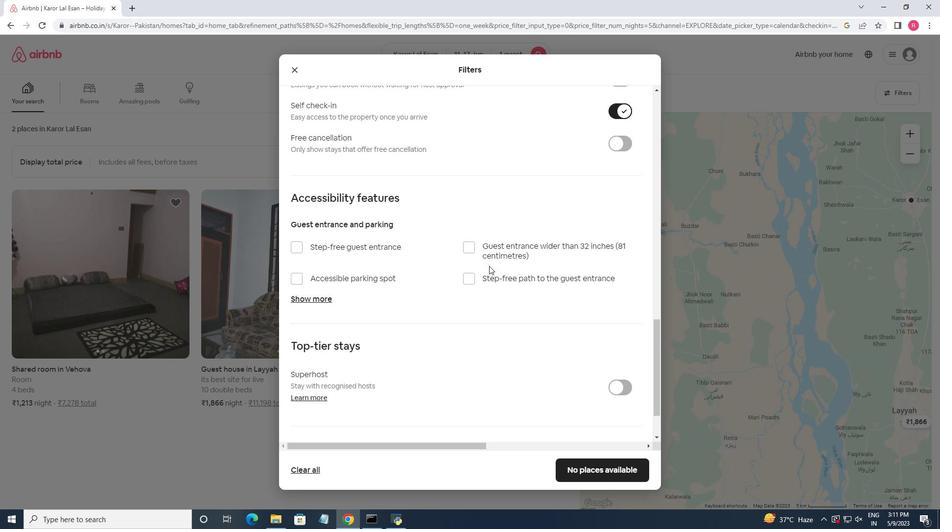 
Action: Mouse scrolled (489, 267) with delta (0, 0)
Screenshot: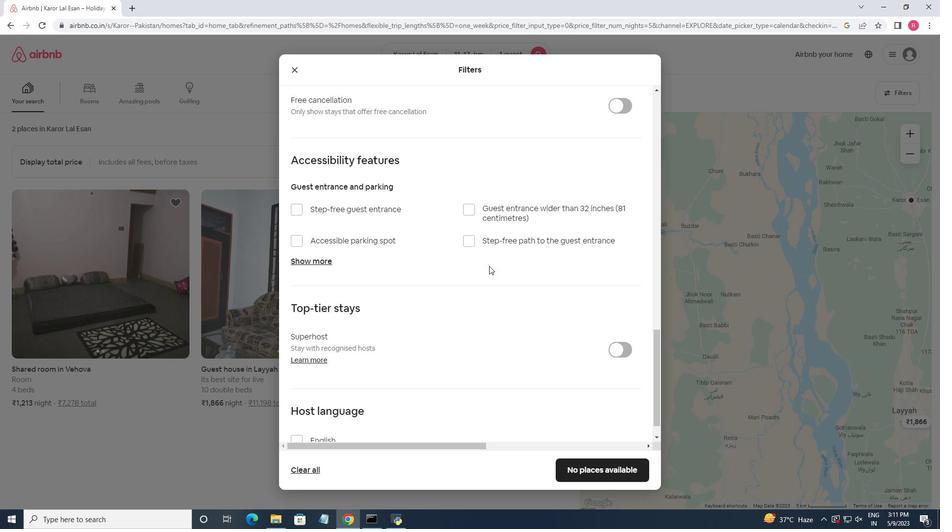 
Action: Mouse moved to (489, 267)
Screenshot: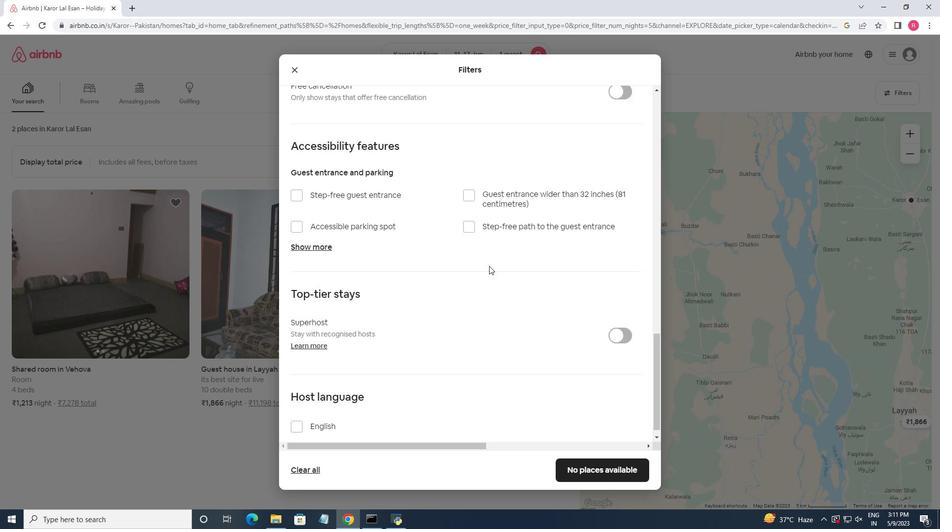 
Action: Mouse scrolled (489, 267) with delta (0, 0)
Screenshot: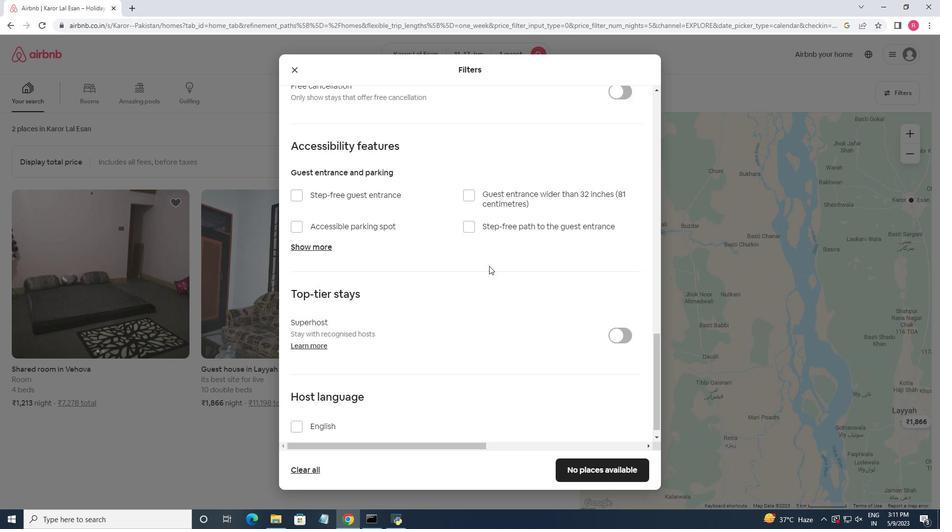 
Action: Mouse moved to (489, 268)
Screenshot: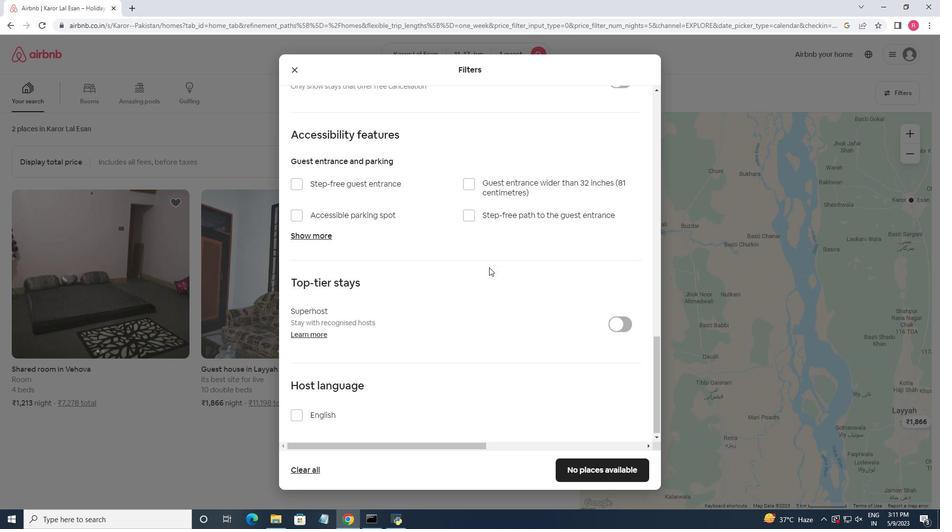 
Action: Mouse scrolled (489, 267) with delta (0, 0)
Screenshot: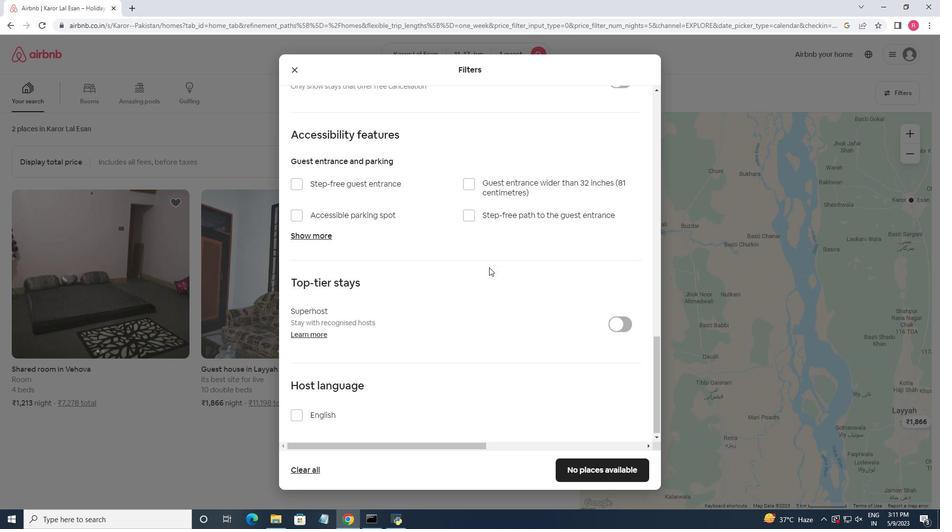 
Action: Mouse moved to (298, 413)
Screenshot: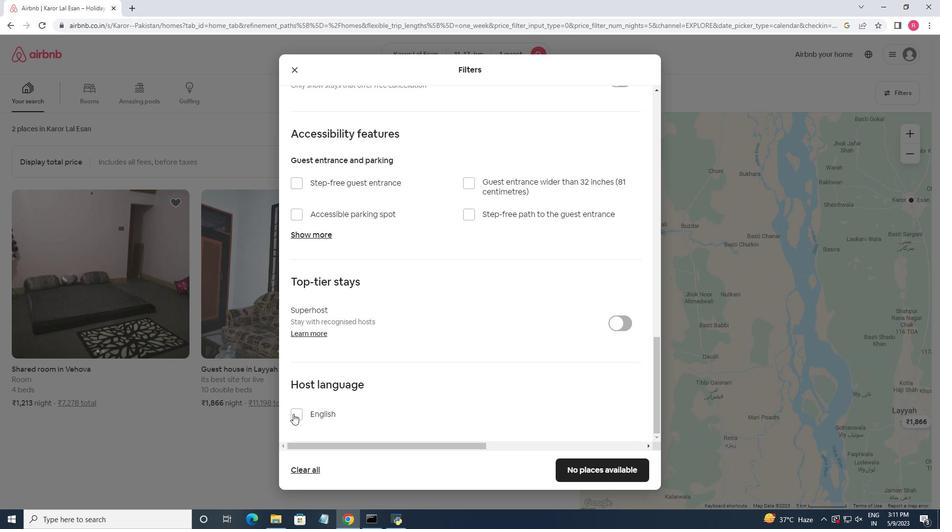 
Action: Mouse pressed left at (298, 413)
Screenshot: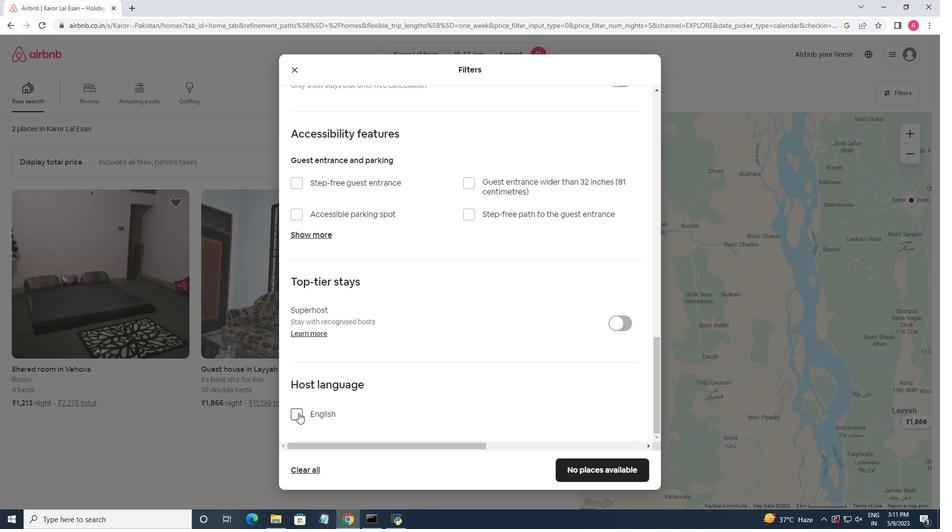
Action: Mouse moved to (596, 466)
Screenshot: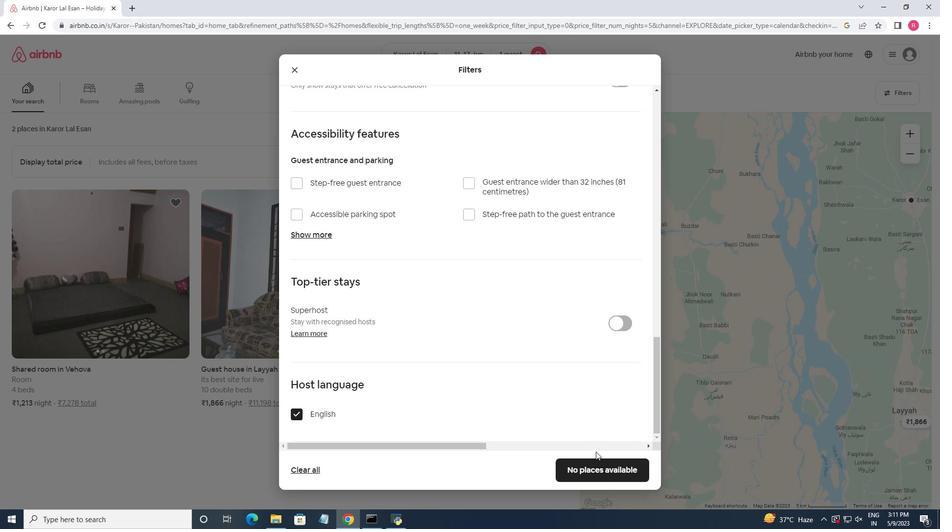 
Action: Mouse pressed left at (596, 466)
Screenshot: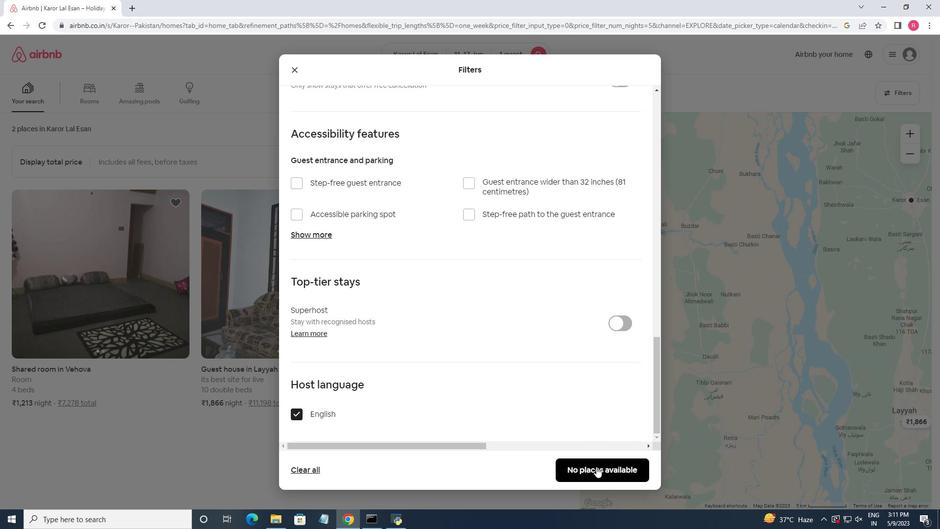 
Action: Mouse moved to (437, 307)
Screenshot: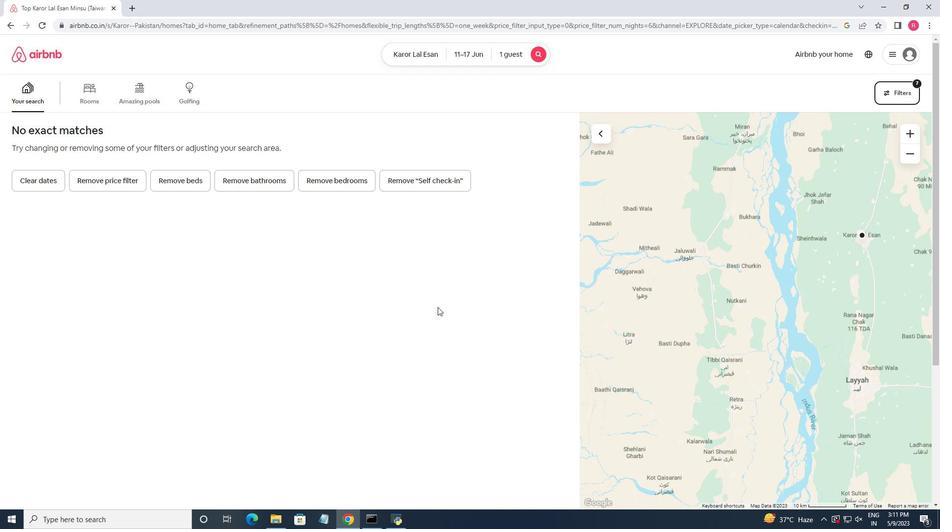 
